 Task: Send an email with the signature Genevieve Ramirez with the subject Thank you for a proposal and the message Can you provide me with the contact details of the new vendor? from softage.5@softage.net to softage.2@softage.net and softage.3@softage.net
Action: Mouse moved to (69, 48)
Screenshot: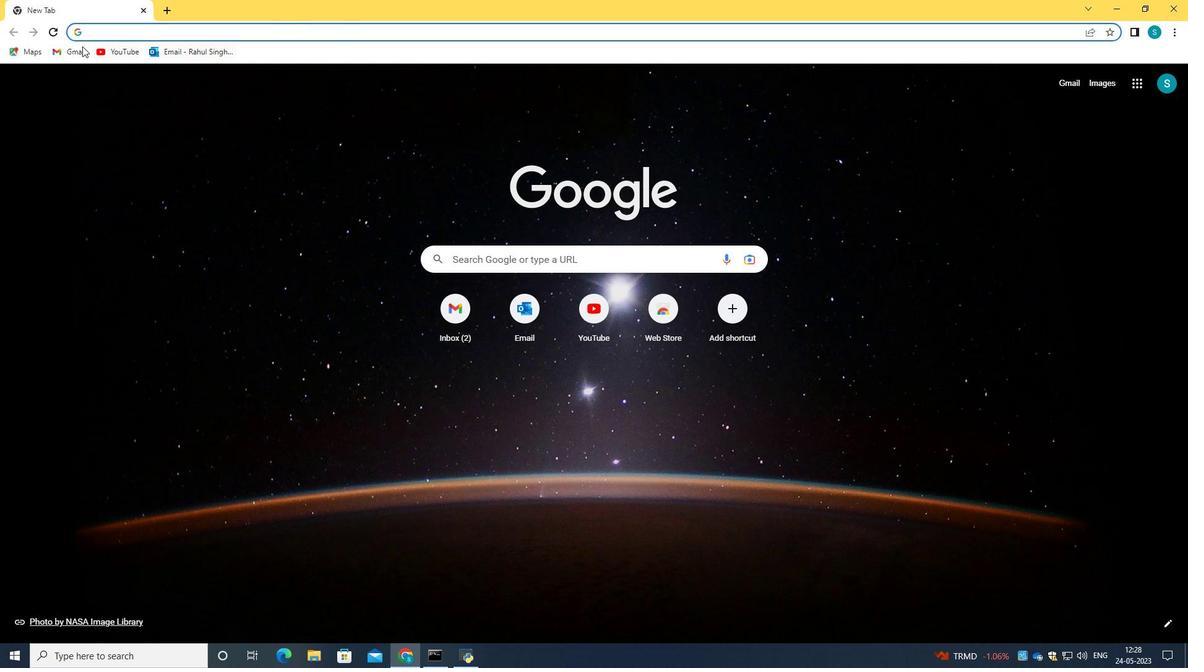 
Action: Mouse pressed left at (69, 48)
Screenshot: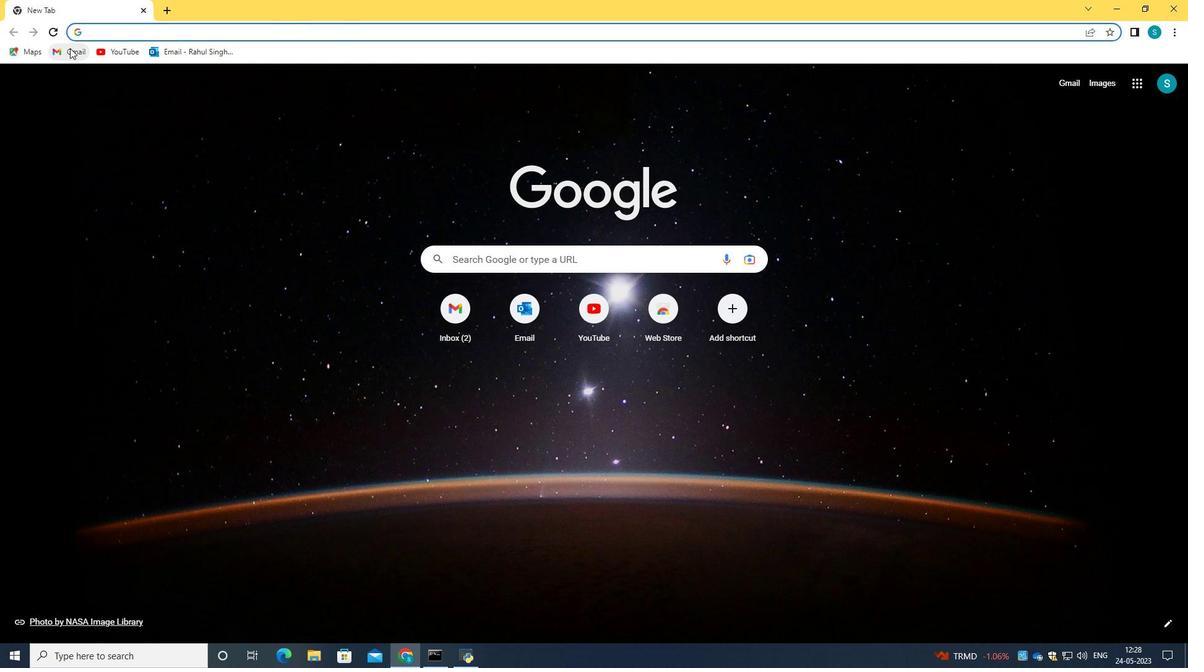 
Action: Mouse moved to (626, 189)
Screenshot: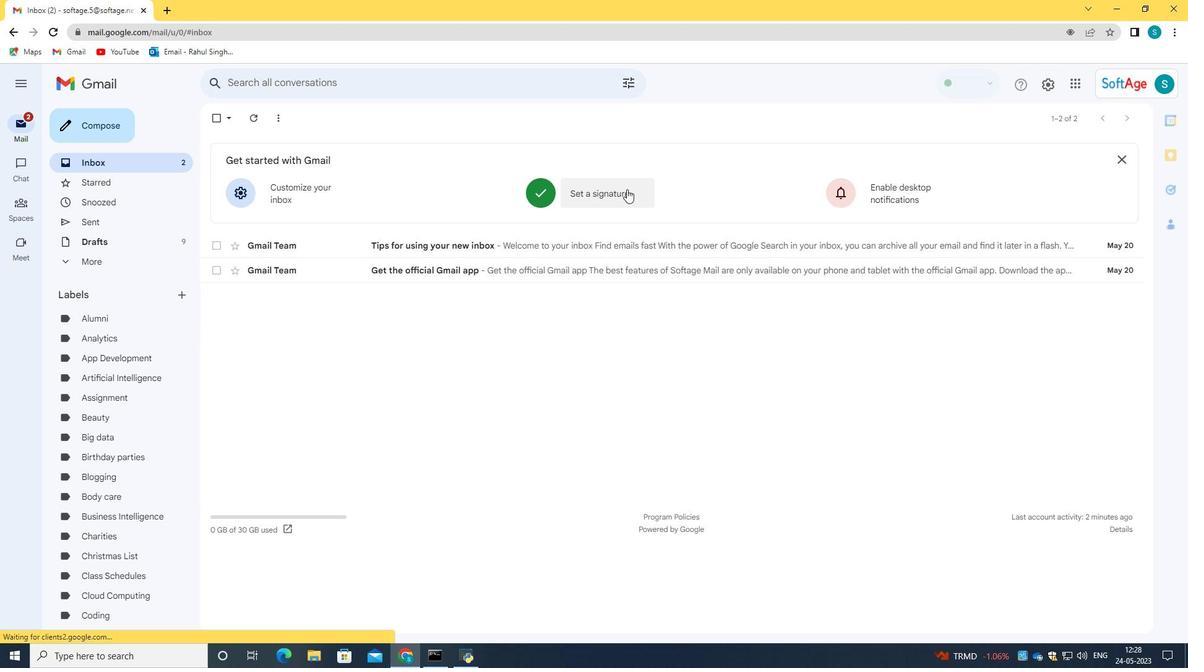 
Action: Mouse pressed left at (626, 189)
Screenshot: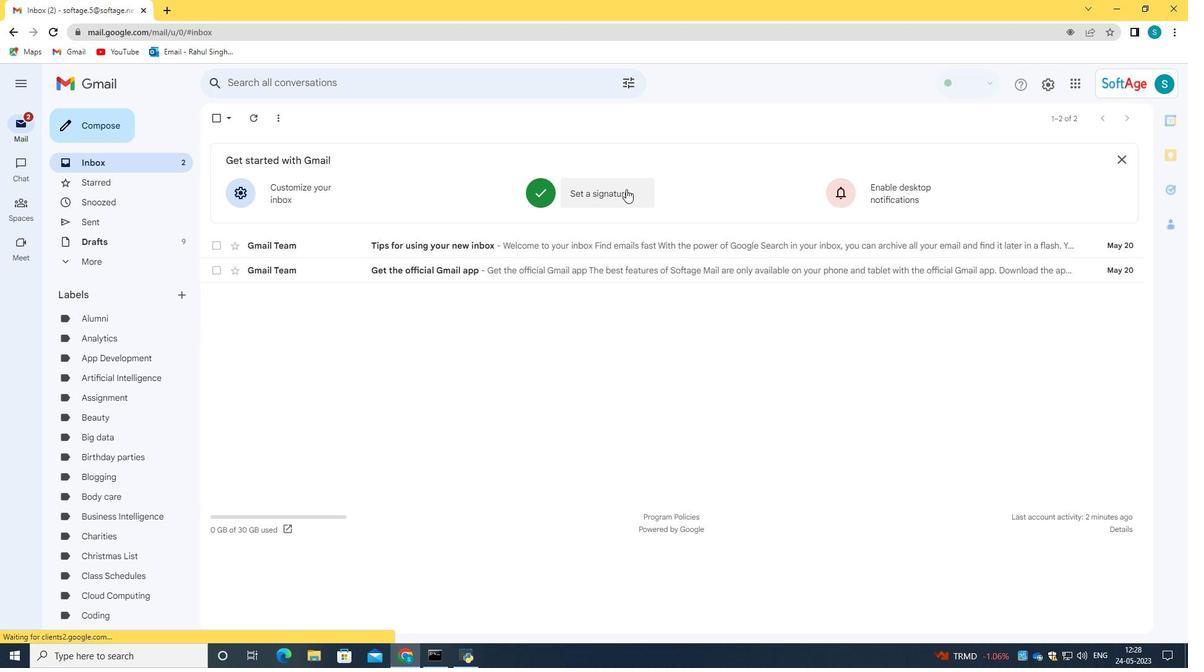 
Action: Mouse moved to (694, 305)
Screenshot: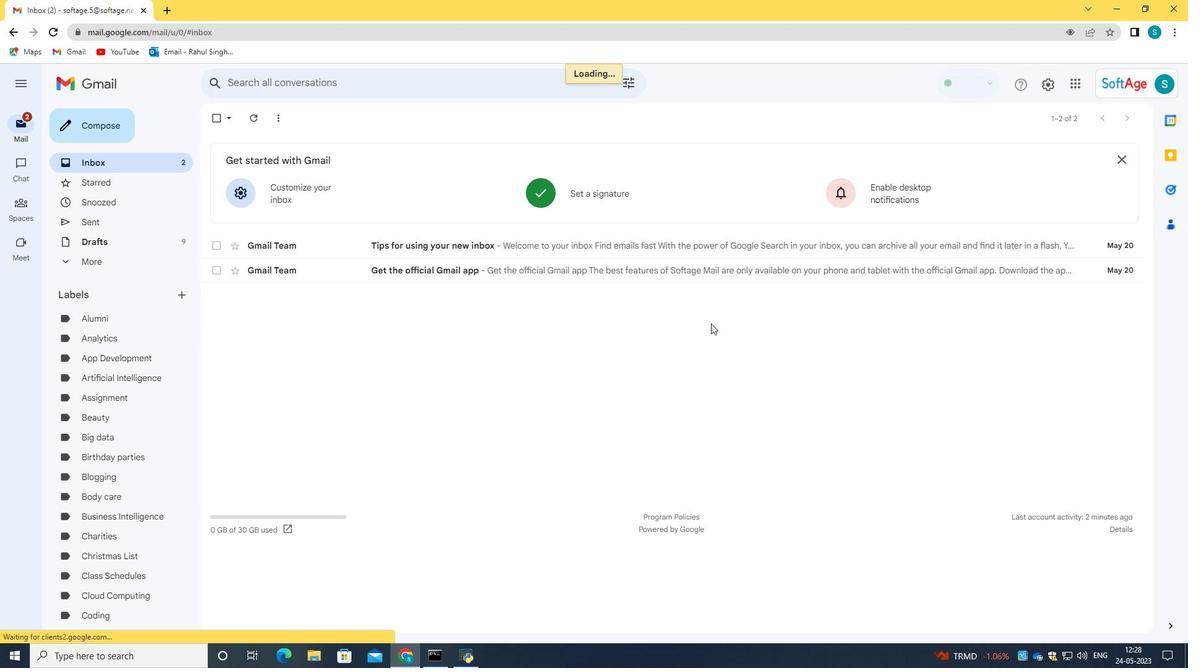 
Action: Mouse scrolled (694, 304) with delta (0, 0)
Screenshot: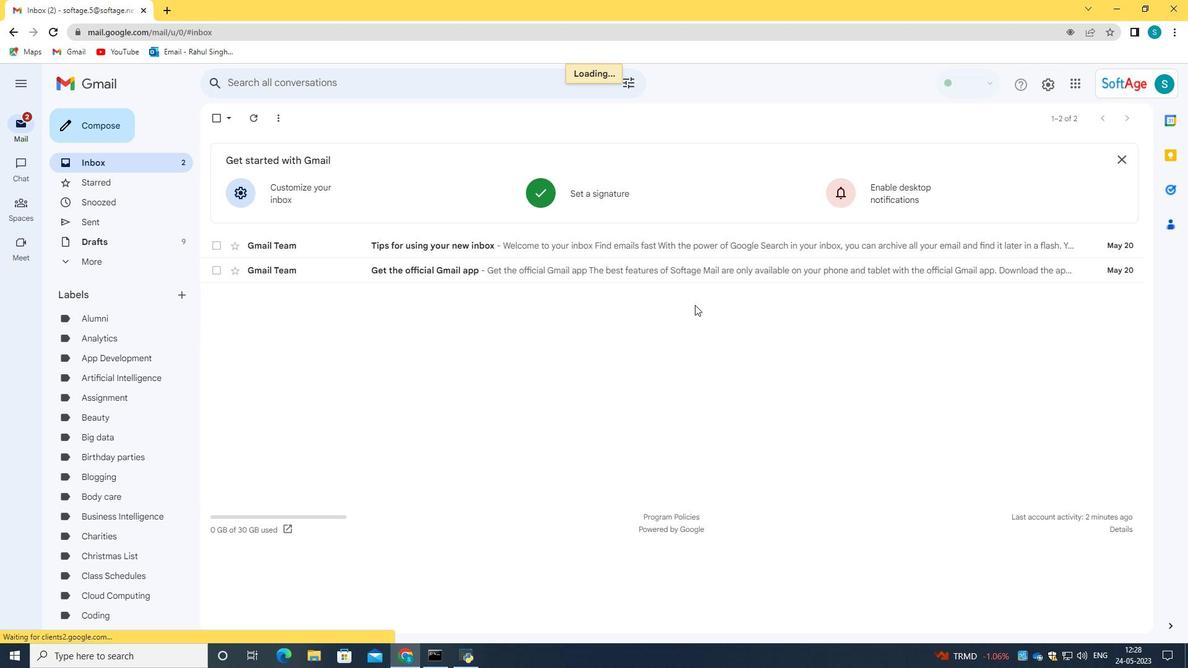 
Action: Mouse scrolled (694, 304) with delta (0, 0)
Screenshot: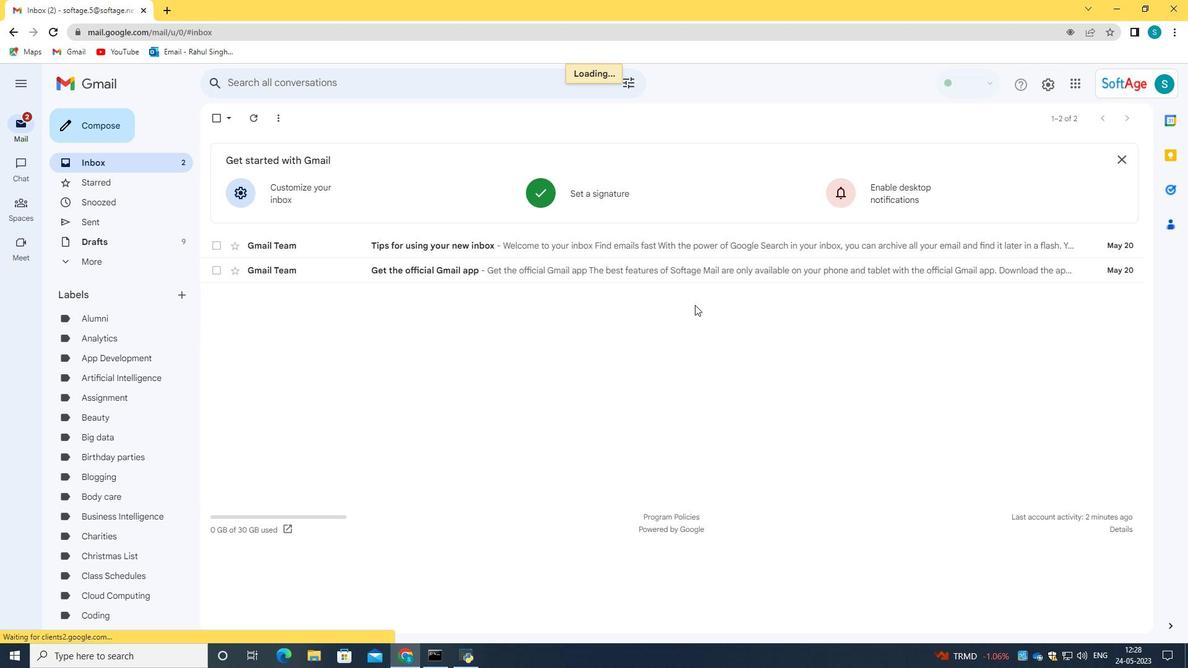 
Action: Mouse moved to (694, 304)
Screenshot: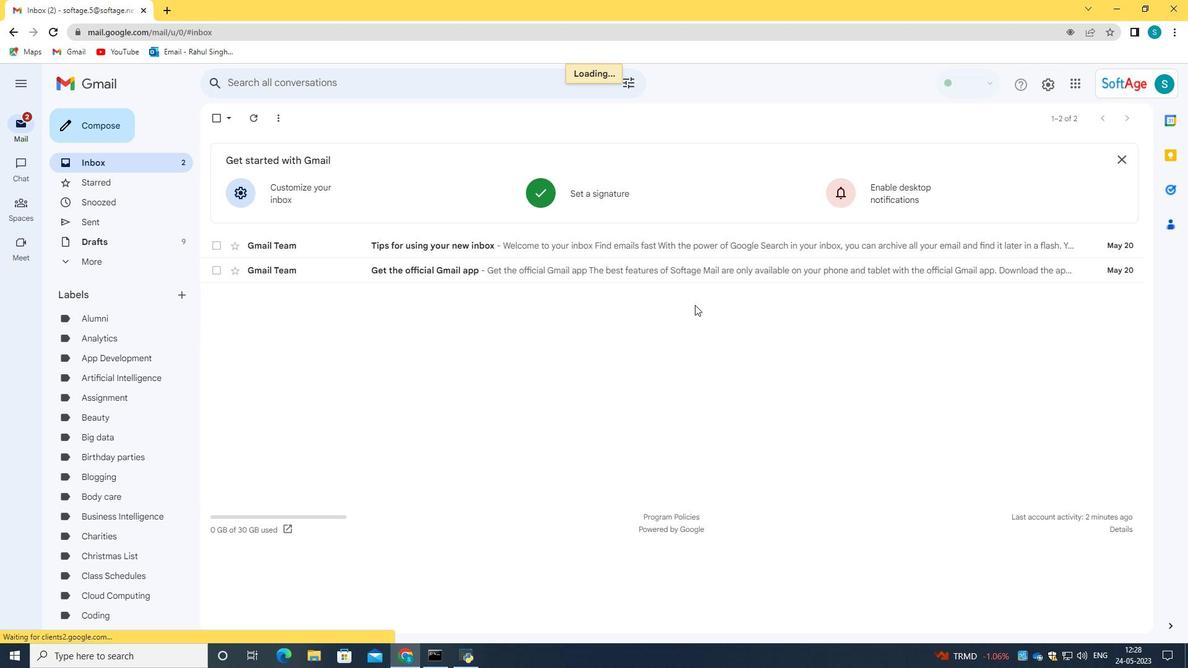 
Action: Mouse scrolled (694, 303) with delta (0, 0)
Screenshot: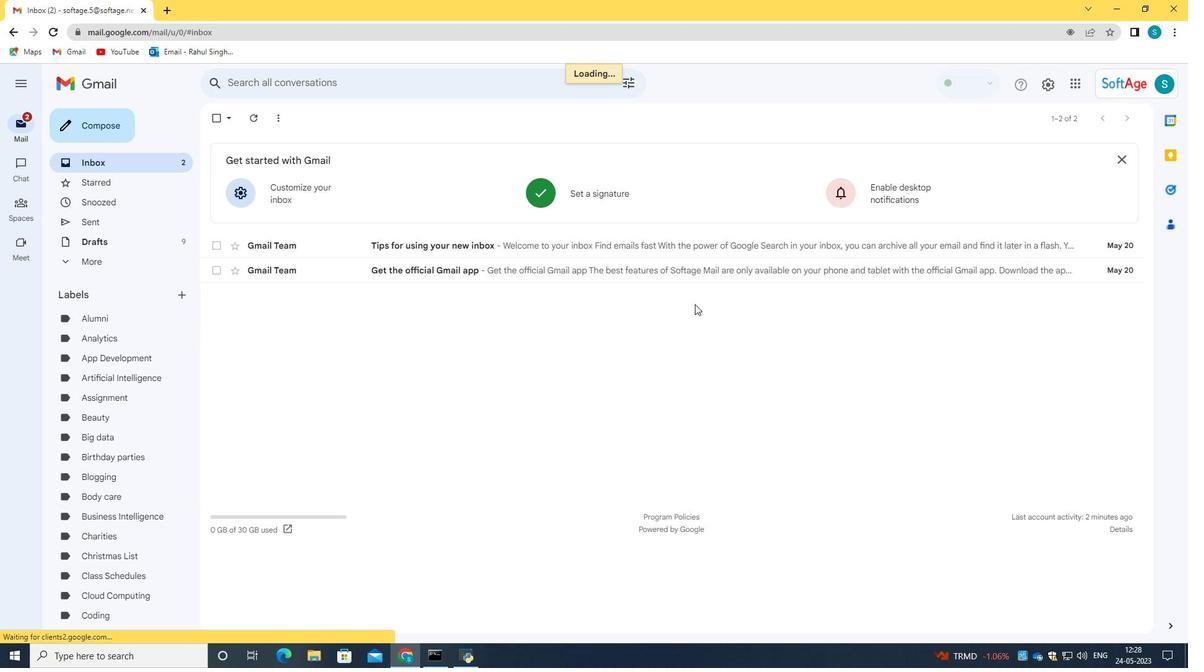 
Action: Mouse scrolled (694, 303) with delta (0, 0)
Screenshot: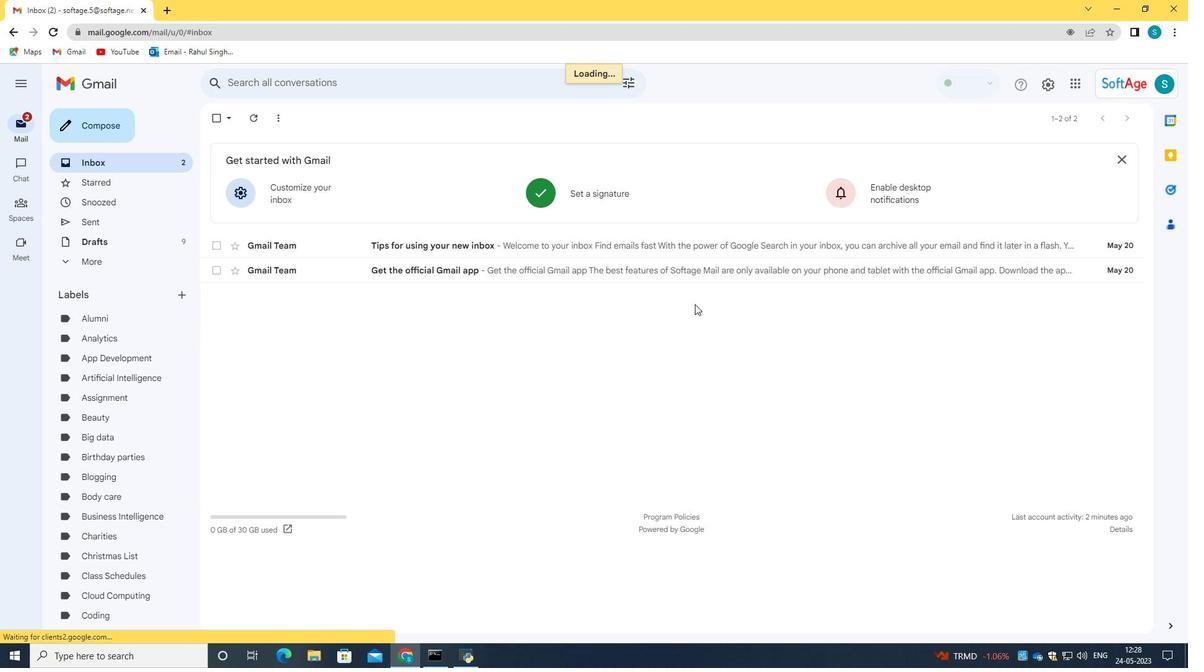 
Action: Mouse scrolled (694, 303) with delta (0, 0)
Screenshot: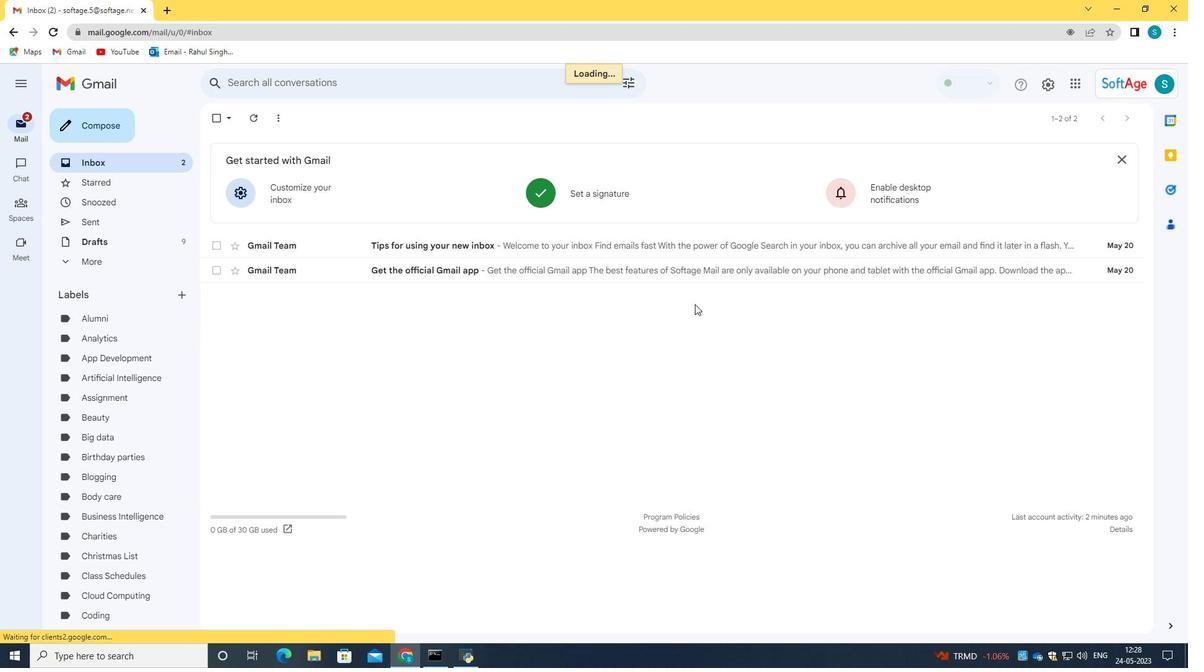 
Action: Mouse scrolled (694, 303) with delta (0, 0)
Screenshot: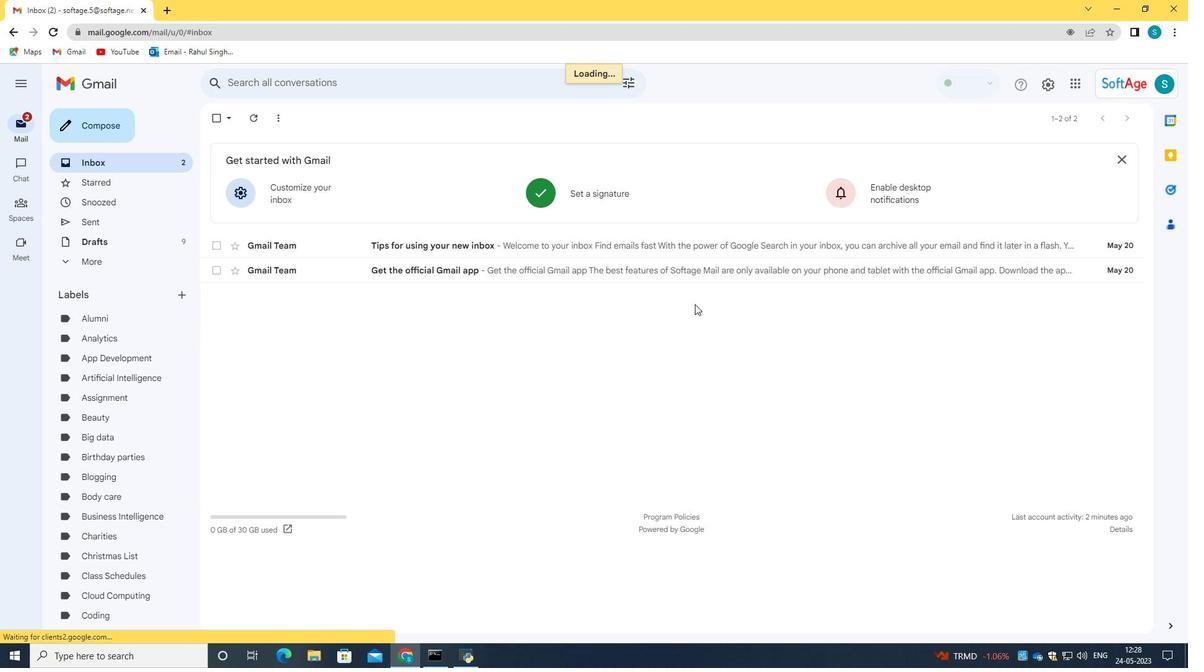 
Action: Mouse scrolled (694, 303) with delta (0, 0)
Screenshot: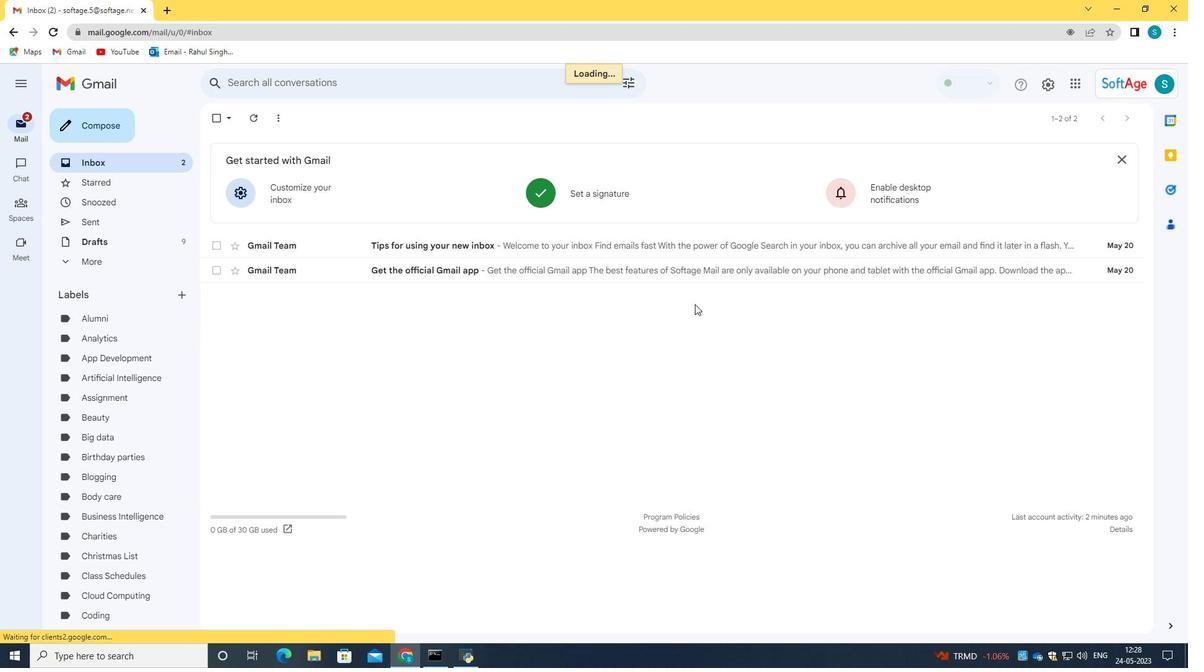 
Action: Mouse scrolled (694, 303) with delta (0, 0)
Screenshot: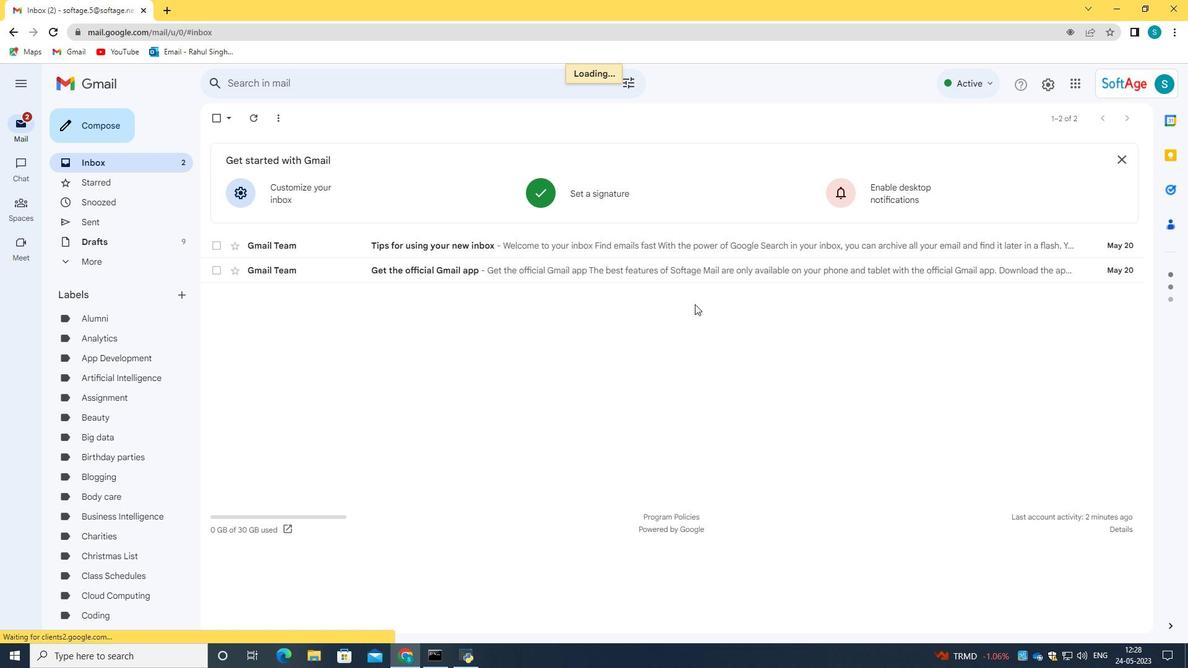 
Action: Mouse scrolled (694, 303) with delta (0, 0)
Screenshot: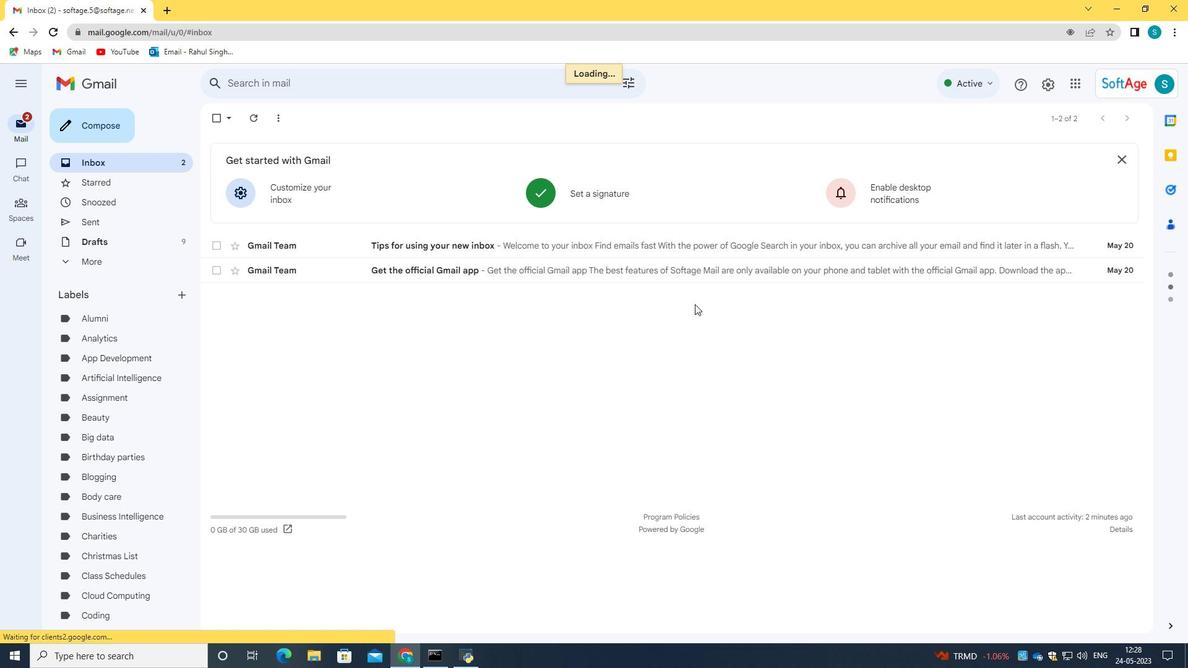 
Action: Mouse scrolled (694, 303) with delta (0, 0)
Screenshot: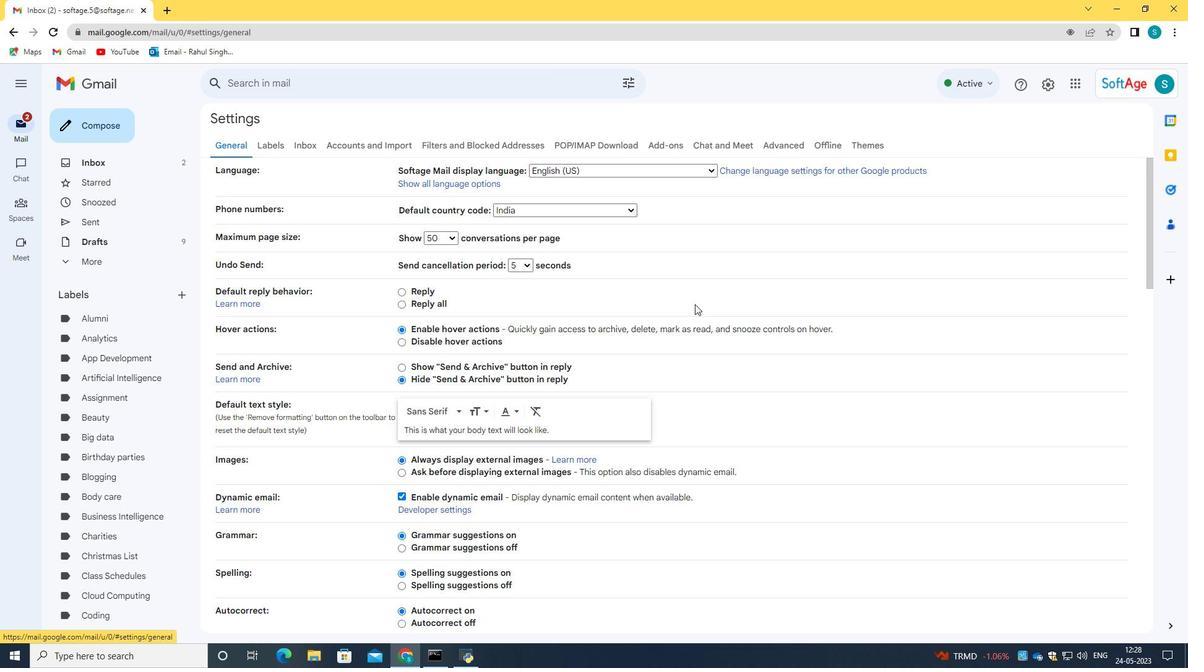 
Action: Mouse scrolled (694, 303) with delta (0, 0)
Screenshot: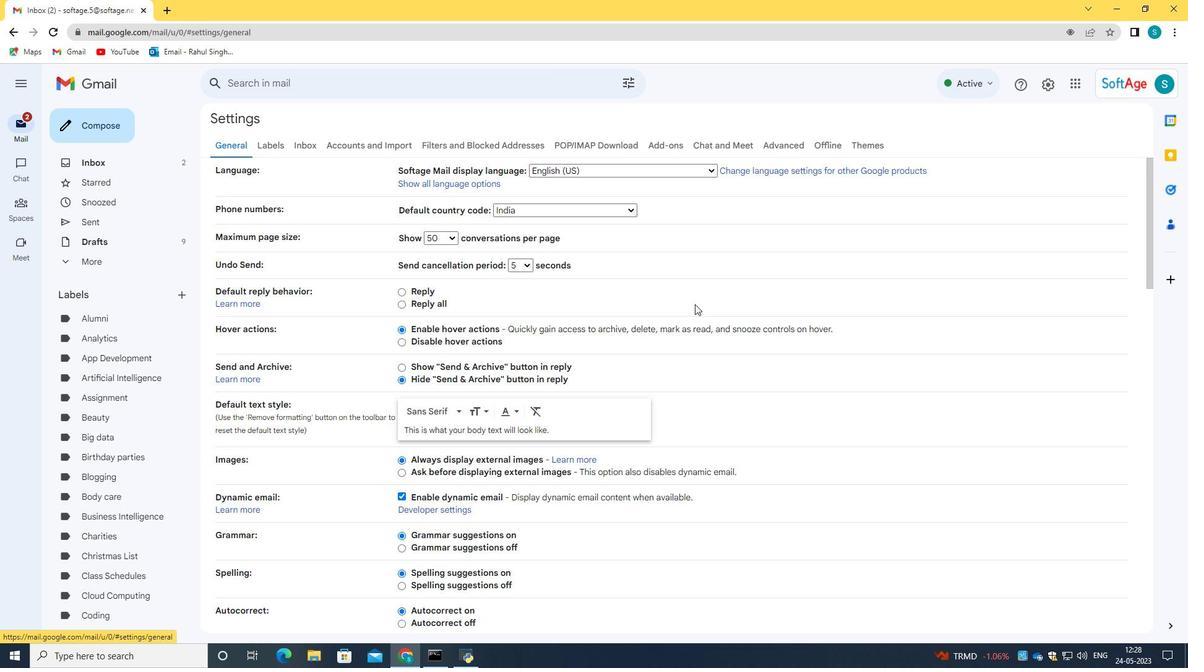
Action: Mouse scrolled (694, 303) with delta (0, 0)
Screenshot: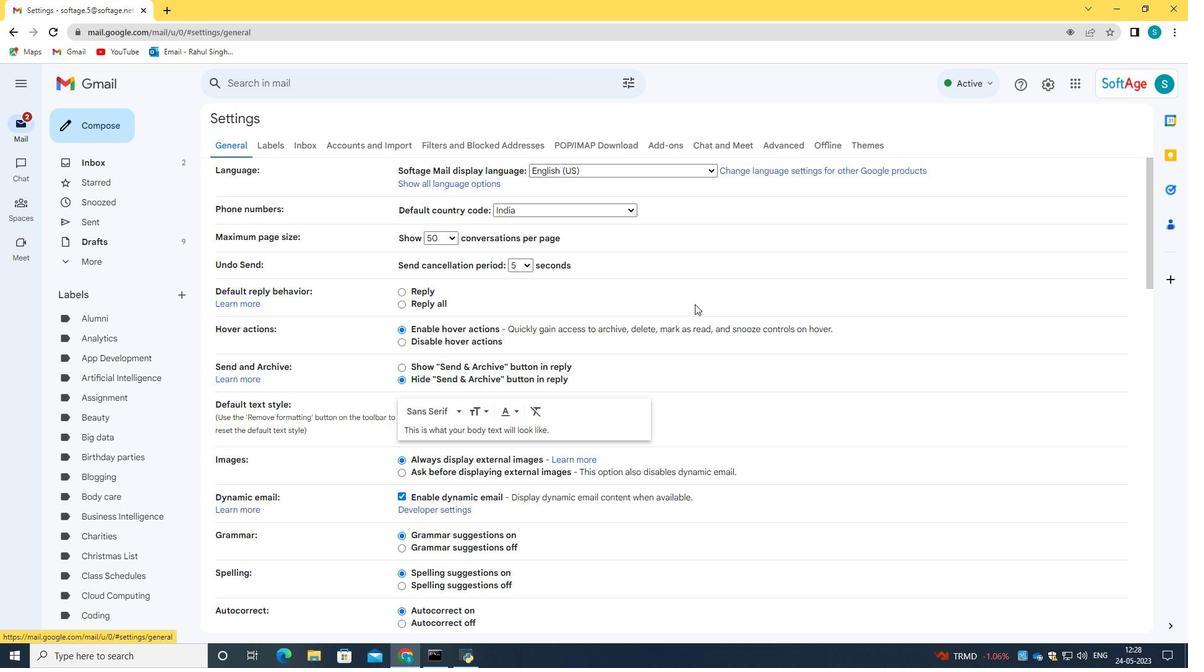 
Action: Mouse scrolled (694, 303) with delta (0, 0)
Screenshot: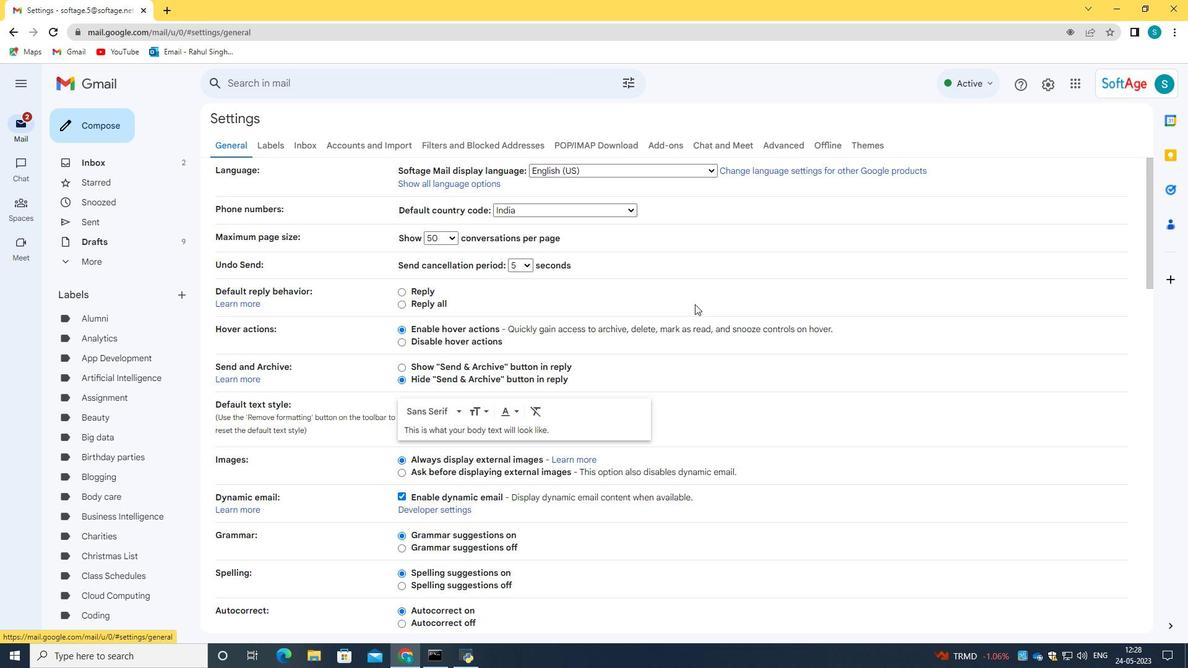 
Action: Mouse scrolled (694, 303) with delta (0, 0)
Screenshot: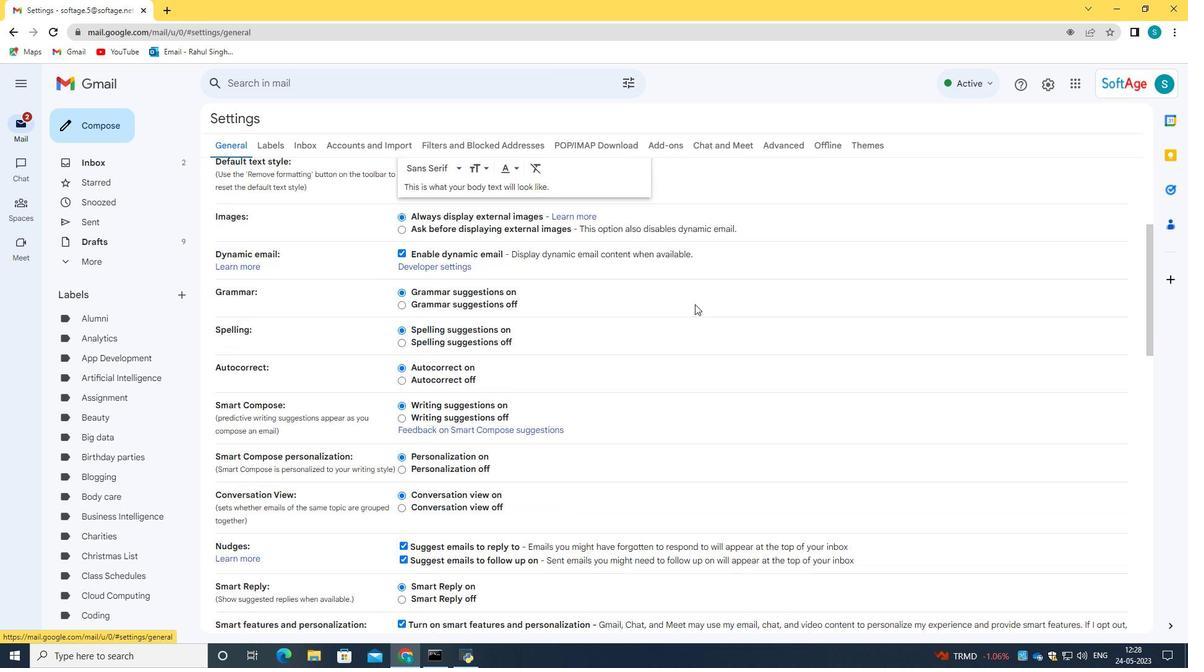 
Action: Mouse scrolled (694, 303) with delta (0, 0)
Screenshot: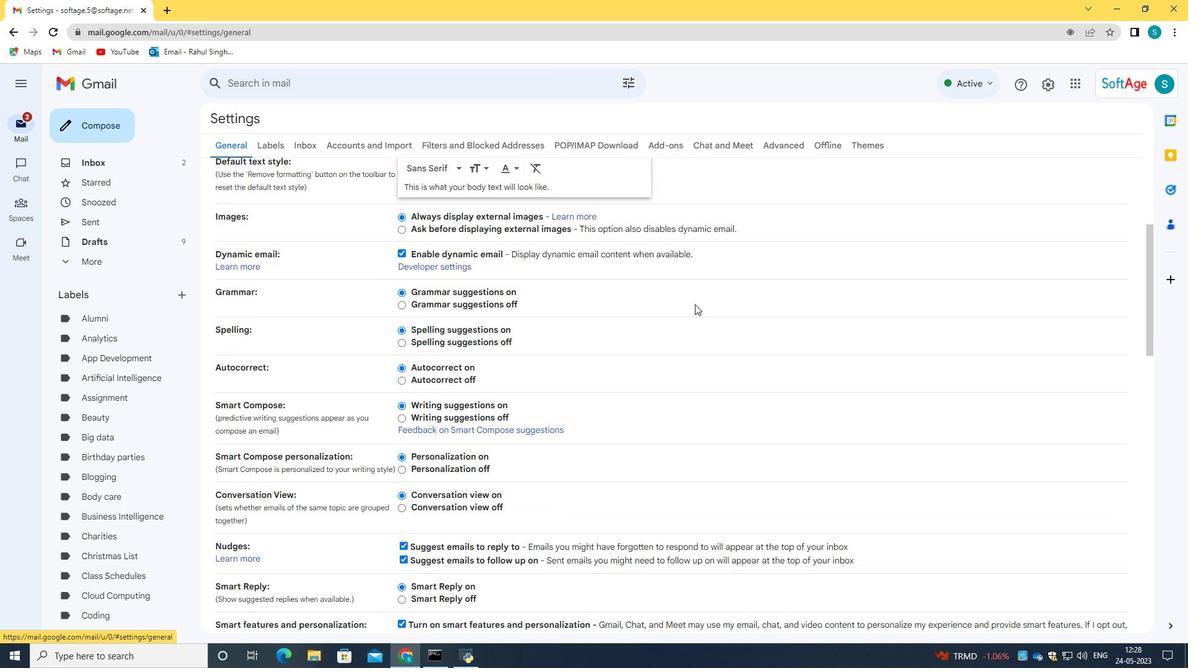 
Action: Mouse scrolled (694, 303) with delta (0, 0)
Screenshot: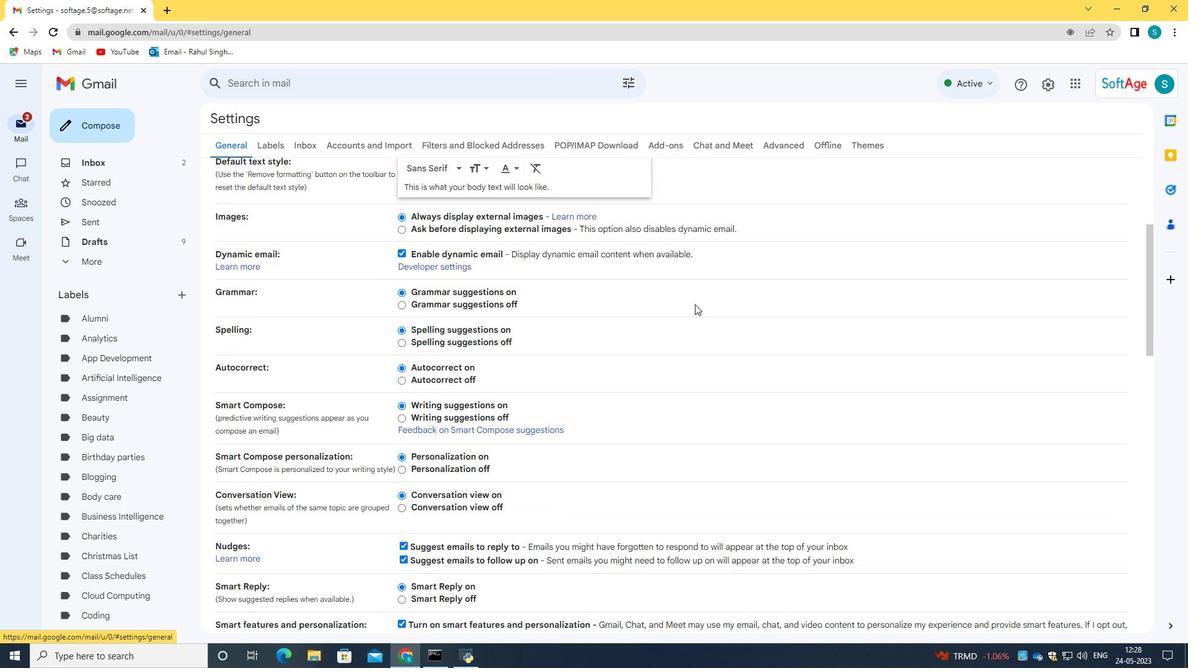 
Action: Mouse scrolled (694, 303) with delta (0, 0)
Screenshot: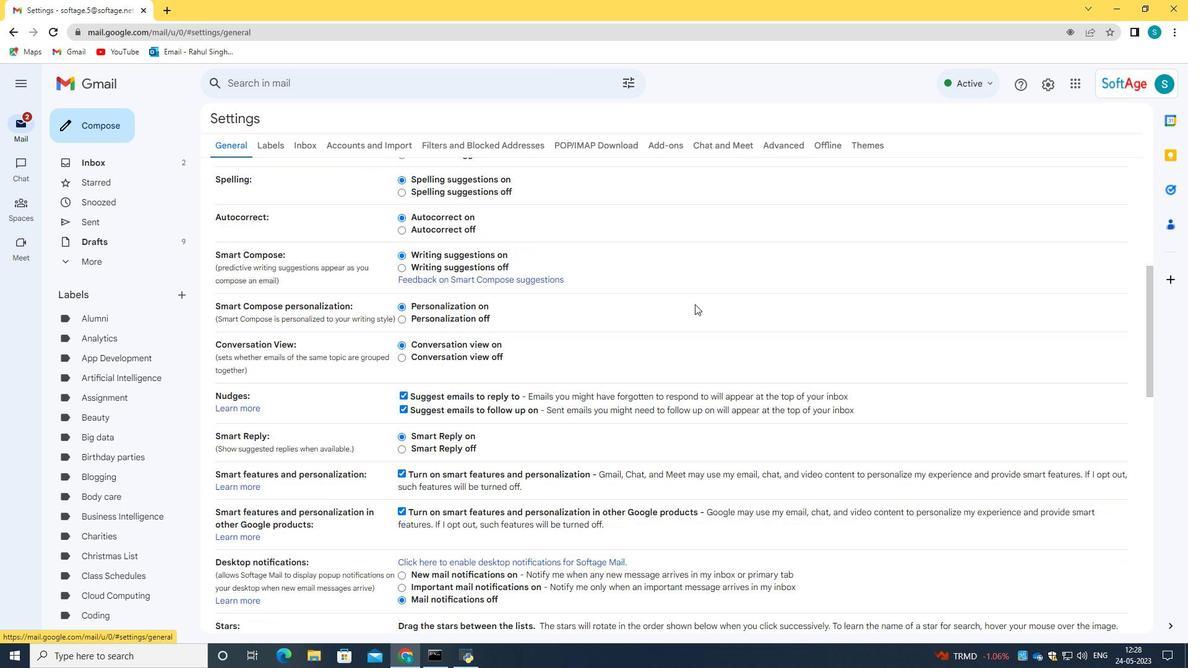 
Action: Mouse moved to (694, 304)
Screenshot: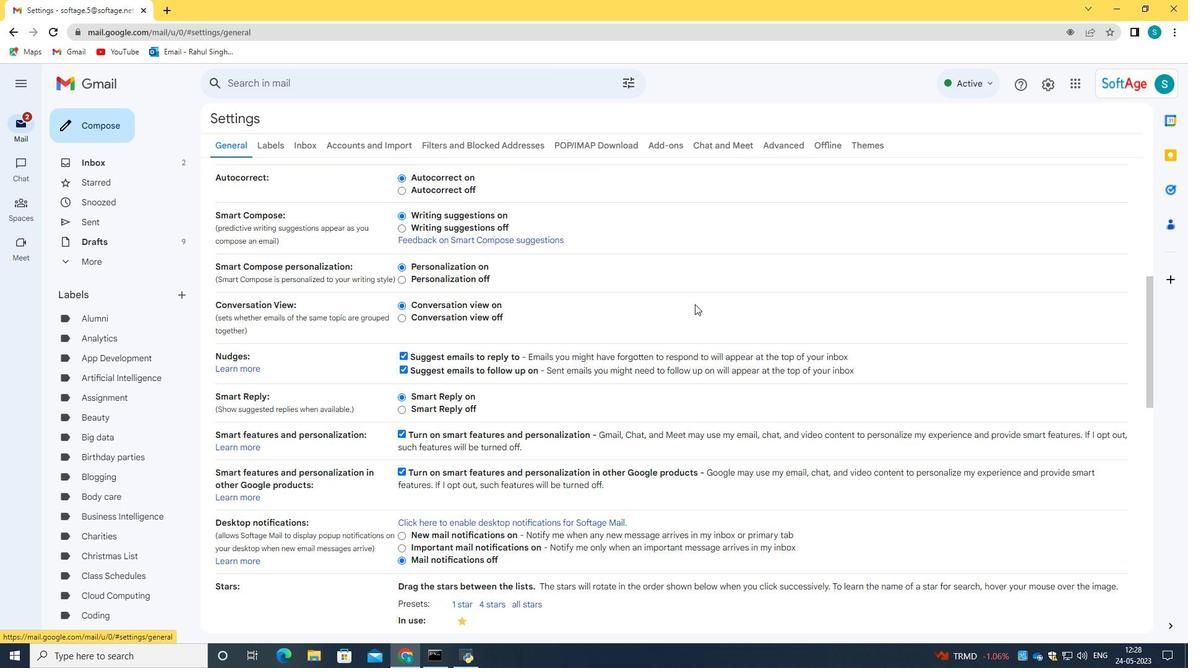 
Action: Mouse scrolled (694, 303) with delta (0, 0)
Screenshot: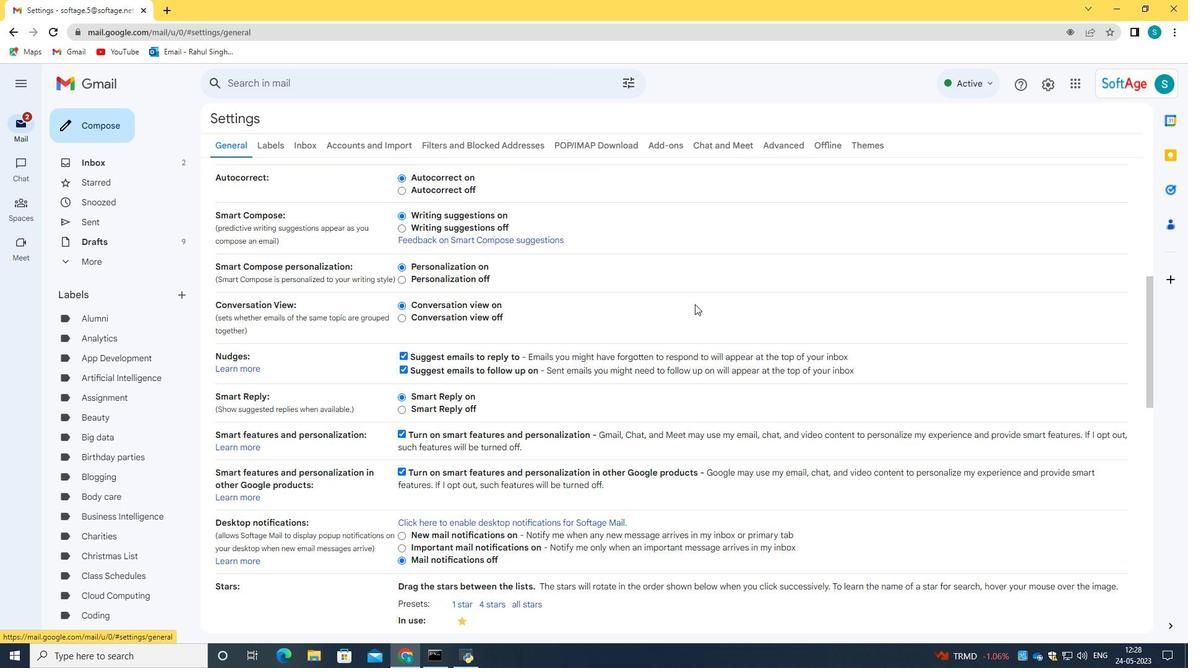 
Action: Mouse scrolled (694, 303) with delta (0, 0)
Screenshot: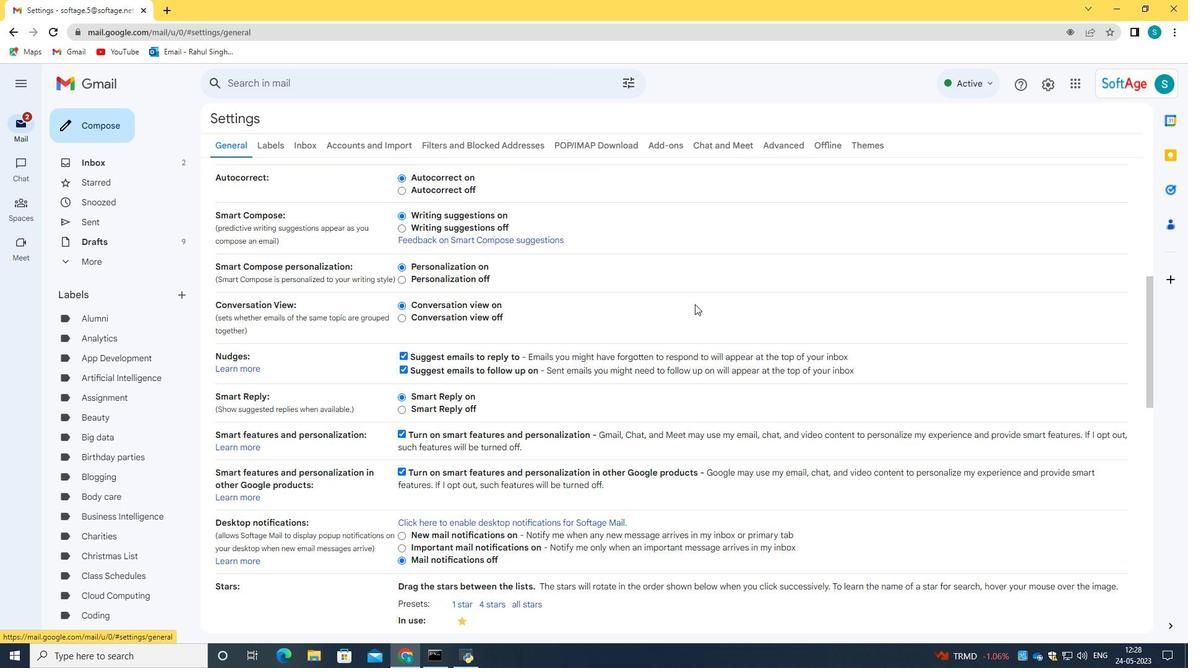 
Action: Mouse scrolled (694, 303) with delta (0, 0)
Screenshot: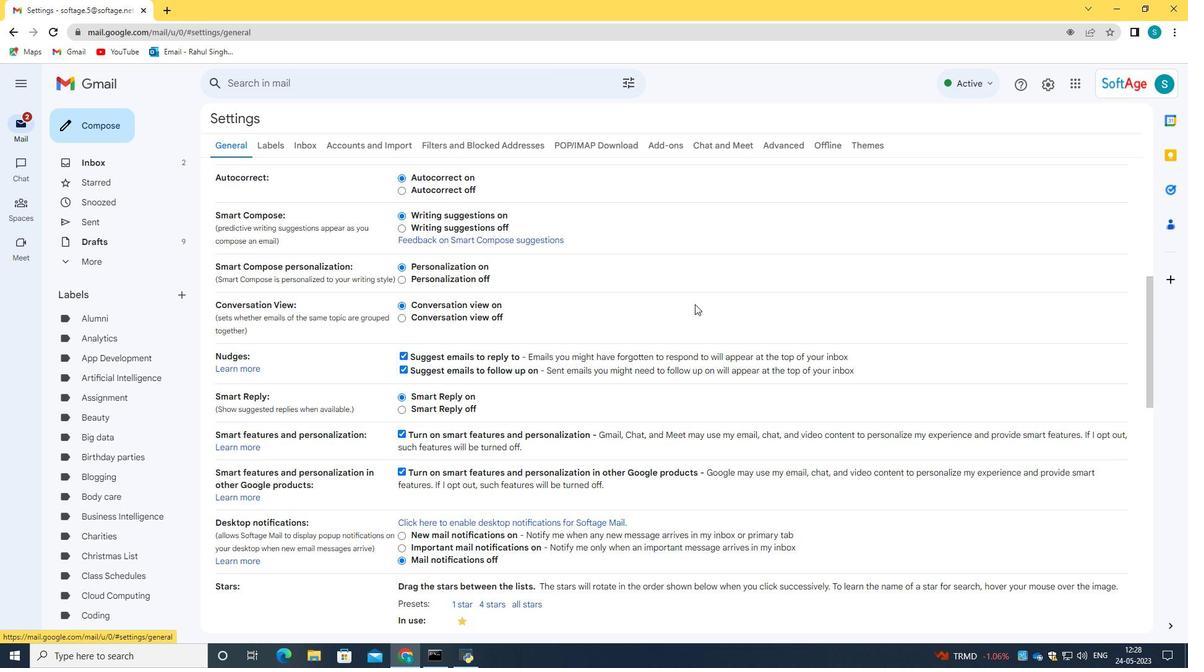 
Action: Mouse scrolled (694, 303) with delta (0, 0)
Screenshot: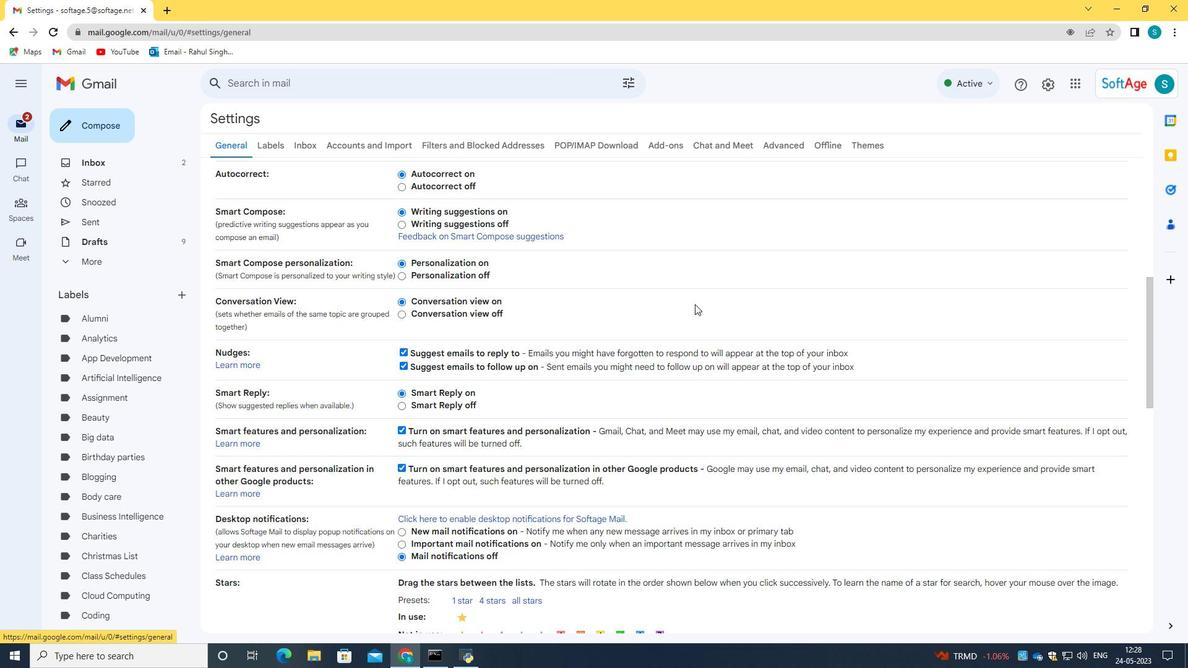 
Action: Mouse scrolled (694, 303) with delta (0, 0)
Screenshot: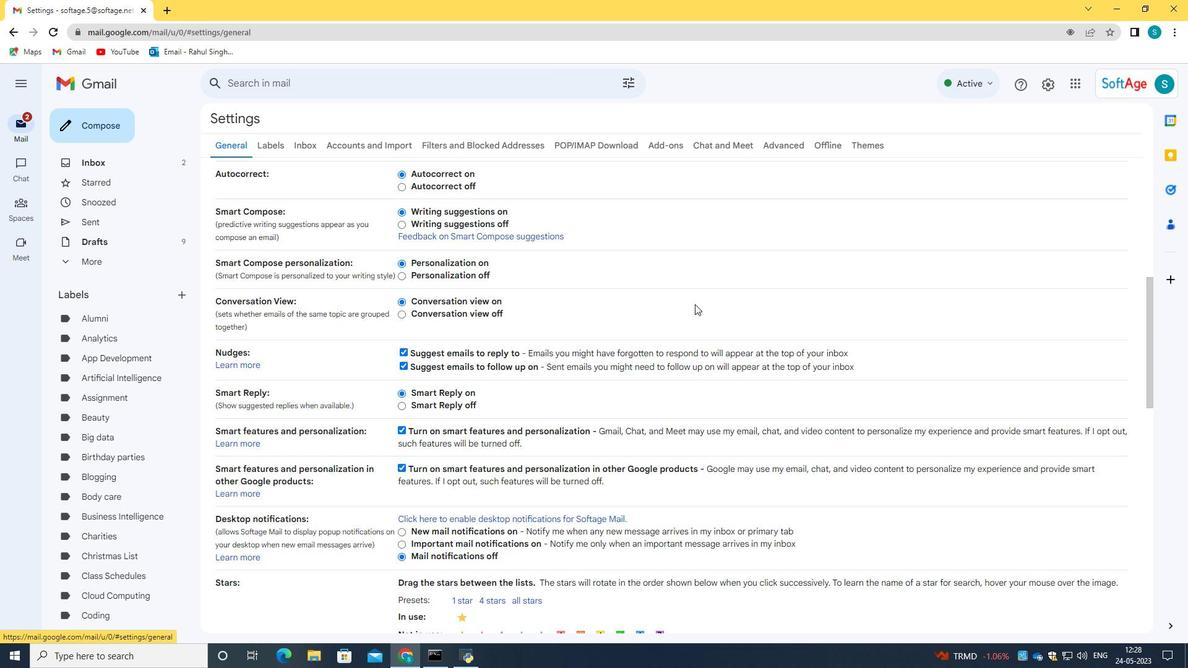 
Action: Mouse scrolled (694, 303) with delta (0, 0)
Screenshot: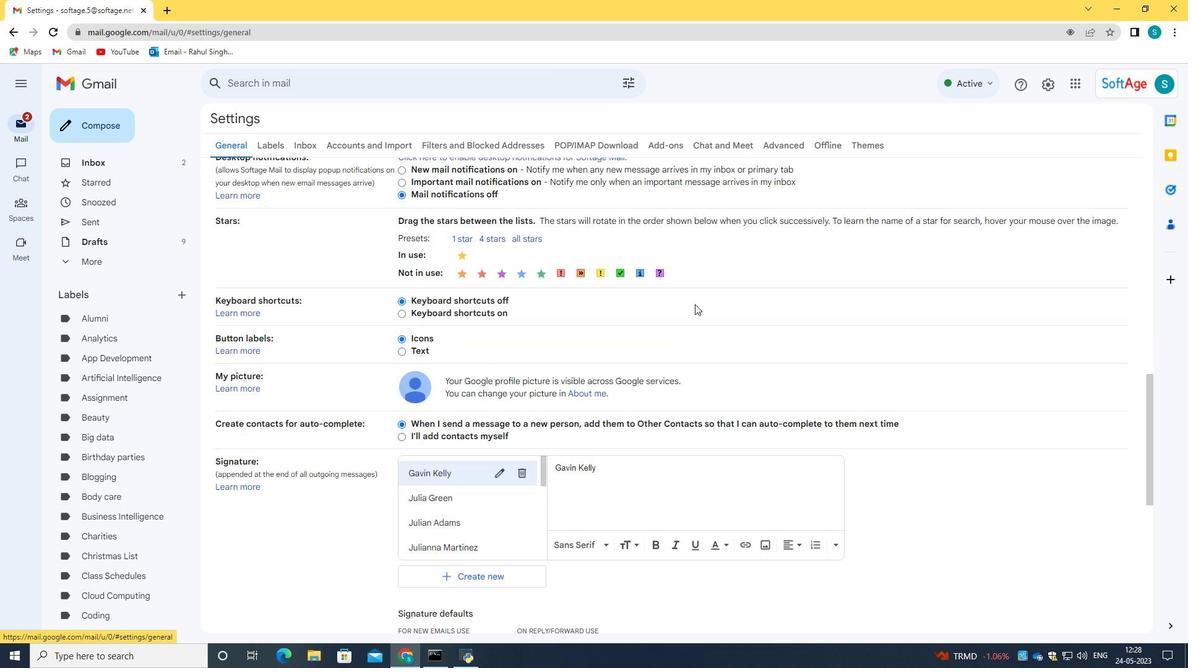 
Action: Mouse scrolled (694, 303) with delta (0, 0)
Screenshot: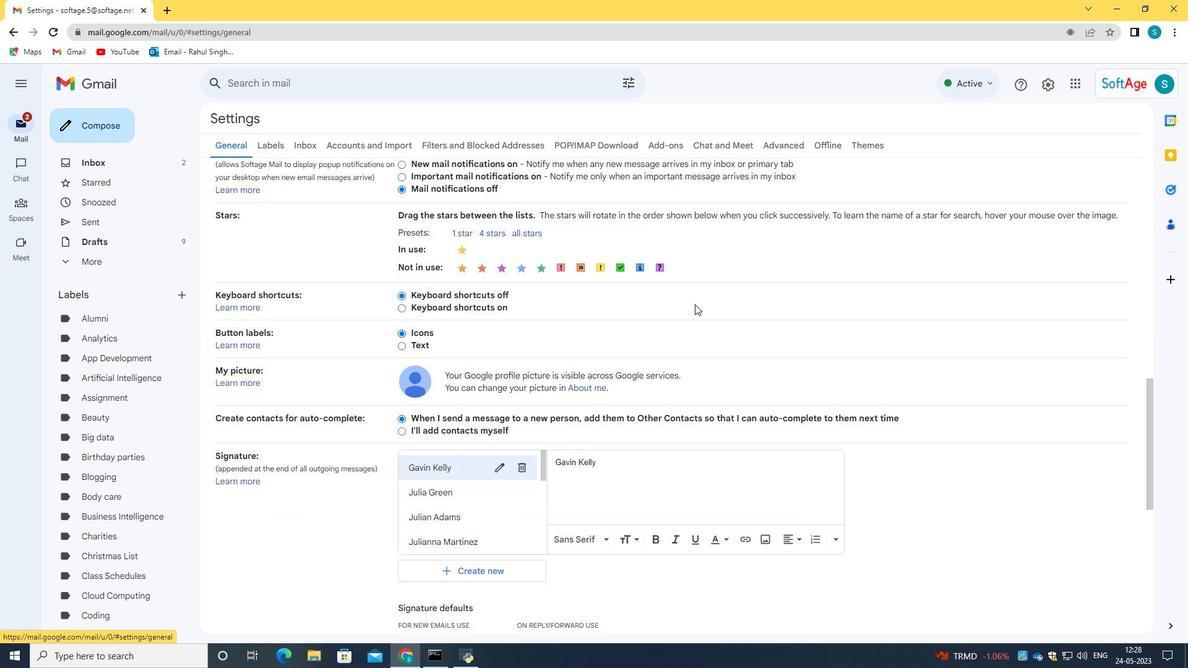 
Action: Mouse moved to (496, 454)
Screenshot: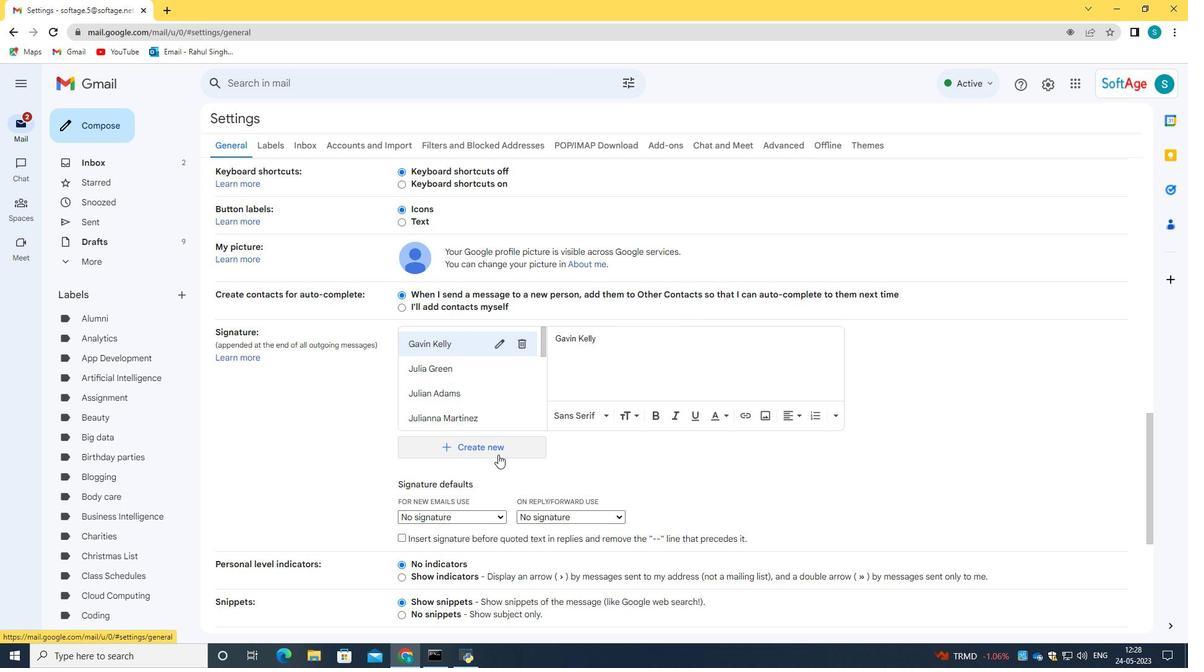 
Action: Mouse pressed left at (496, 454)
Screenshot: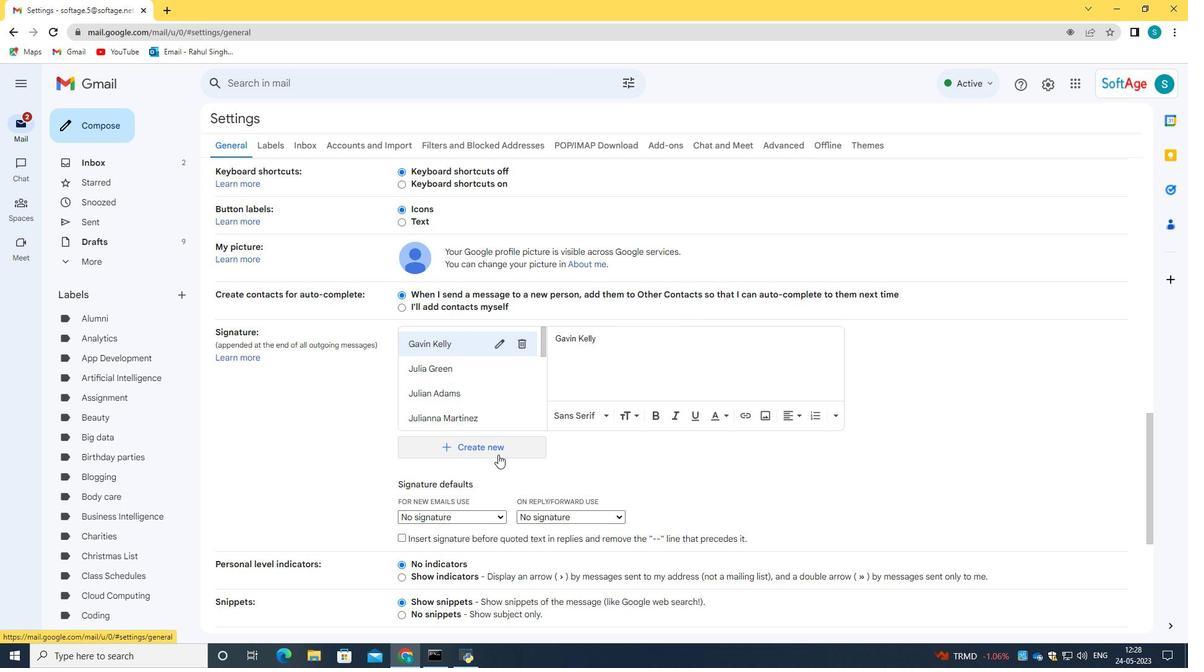 
Action: Mouse moved to (532, 352)
Screenshot: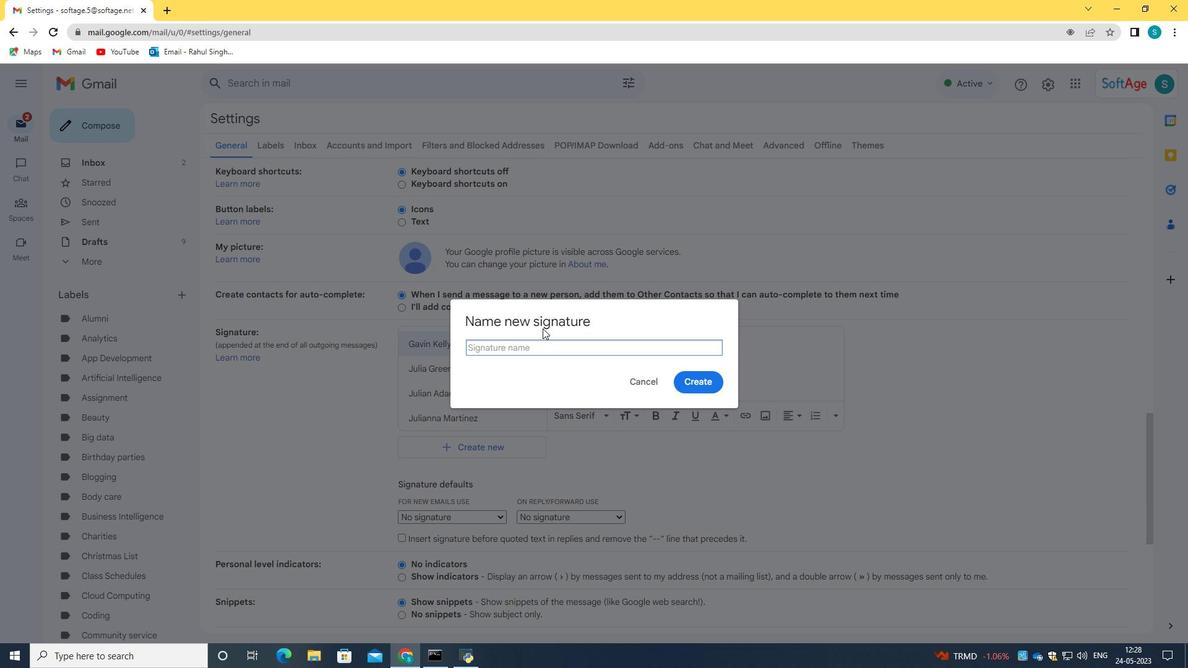 
Action: Key pressed <Key.caps_lock>G<Key.caps_lock>enevieve<Key.space><Key.caps_lock>R<Key.caps_lock>amirez
Screenshot: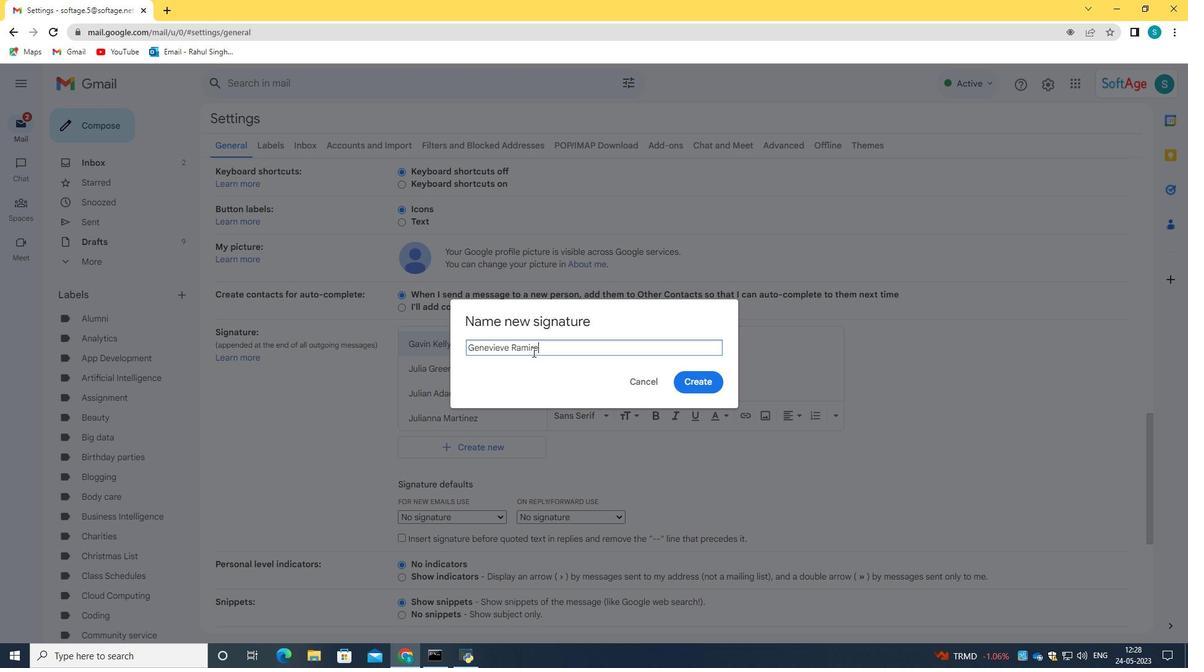 
Action: Mouse moved to (683, 375)
Screenshot: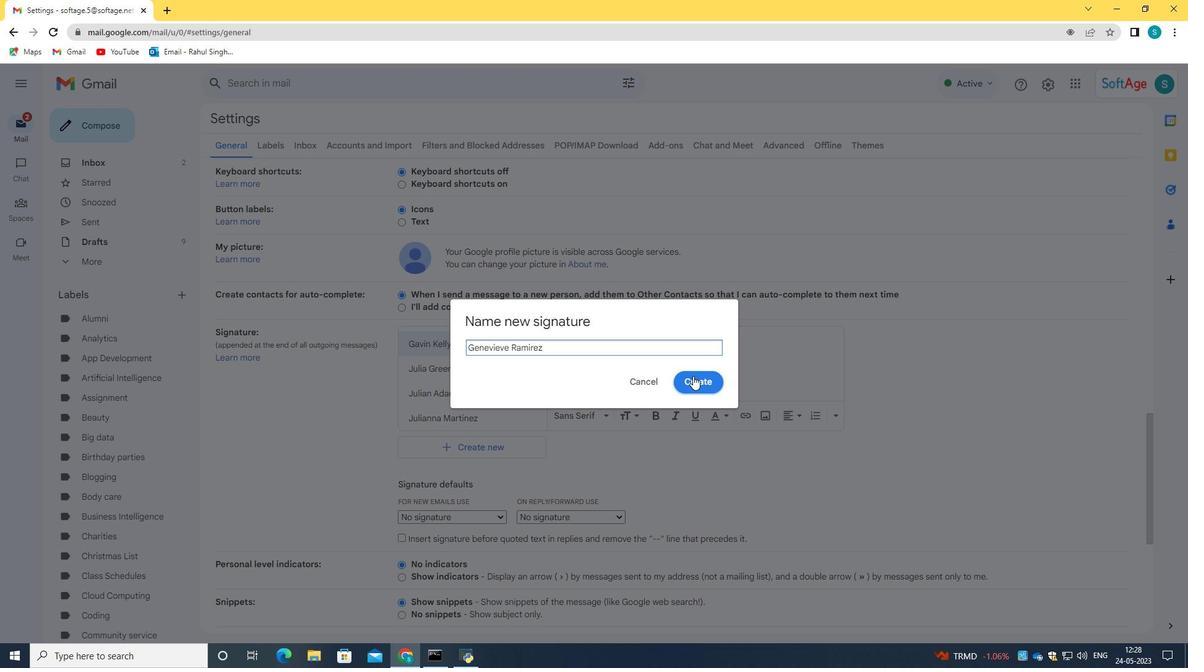 
Action: Mouse pressed left at (683, 375)
Screenshot: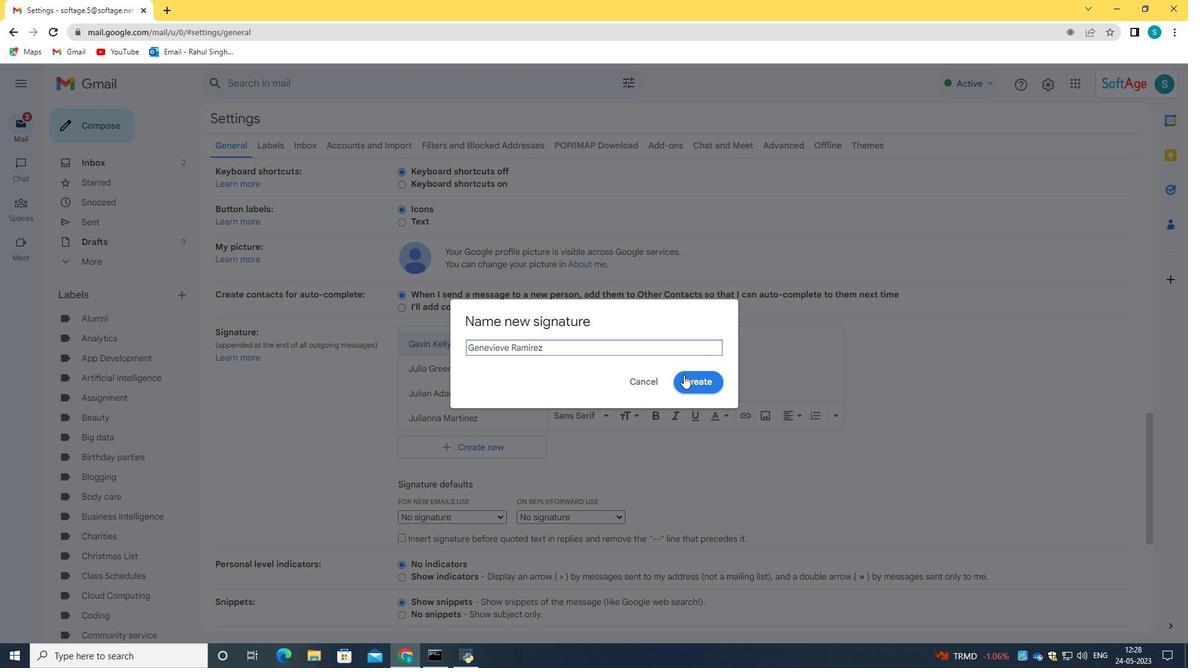 
Action: Mouse moved to (671, 340)
Screenshot: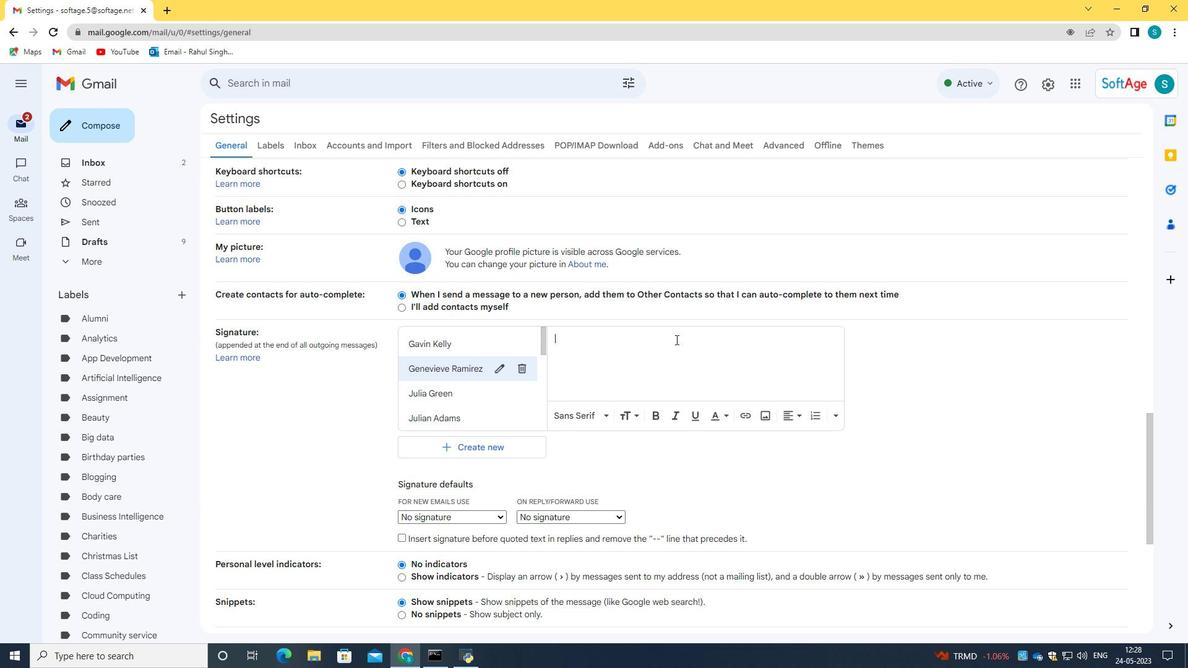 
Action: Mouse pressed left at (671, 340)
Screenshot: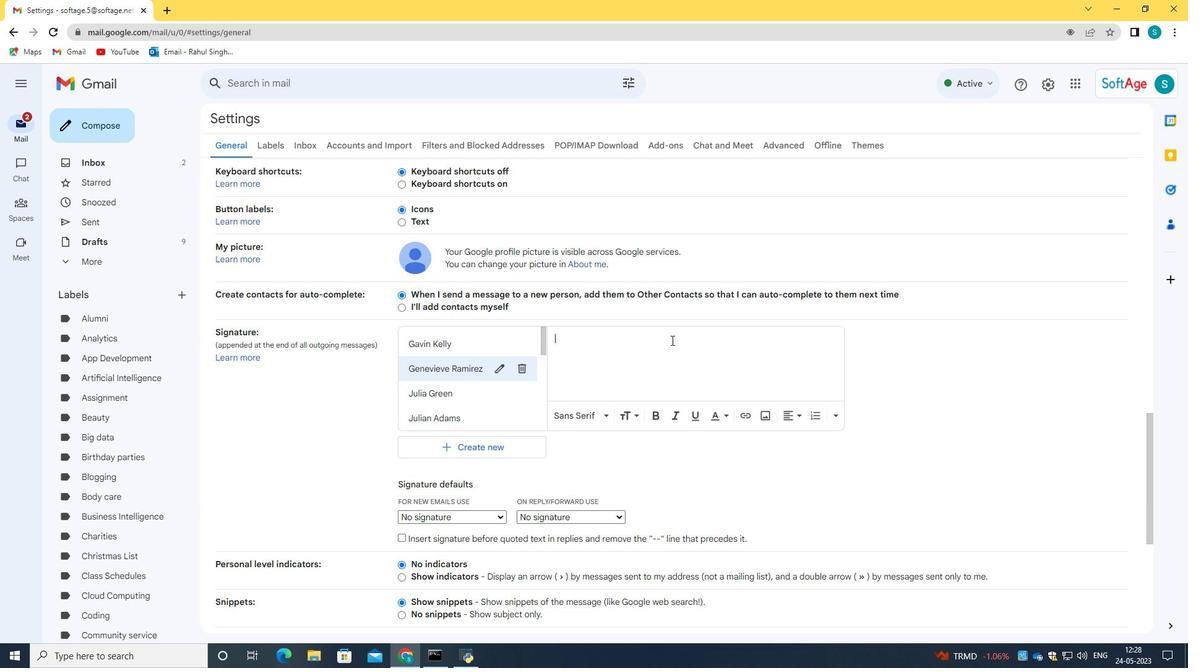 
Action: Key pressed <Key.caps_lock>G<Key.caps_lock>enevieve<Key.space><Key.caps_lock>R<Key.caps_lock>amirez
Screenshot: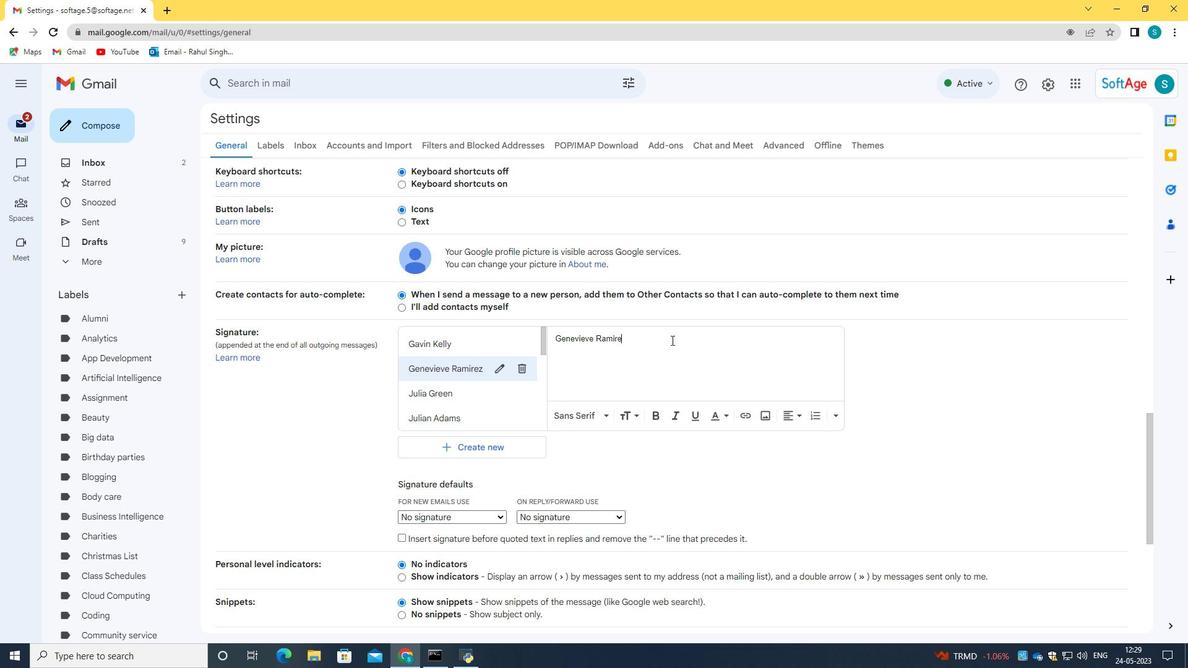 
Action: Mouse scrolled (671, 339) with delta (0, 0)
Screenshot: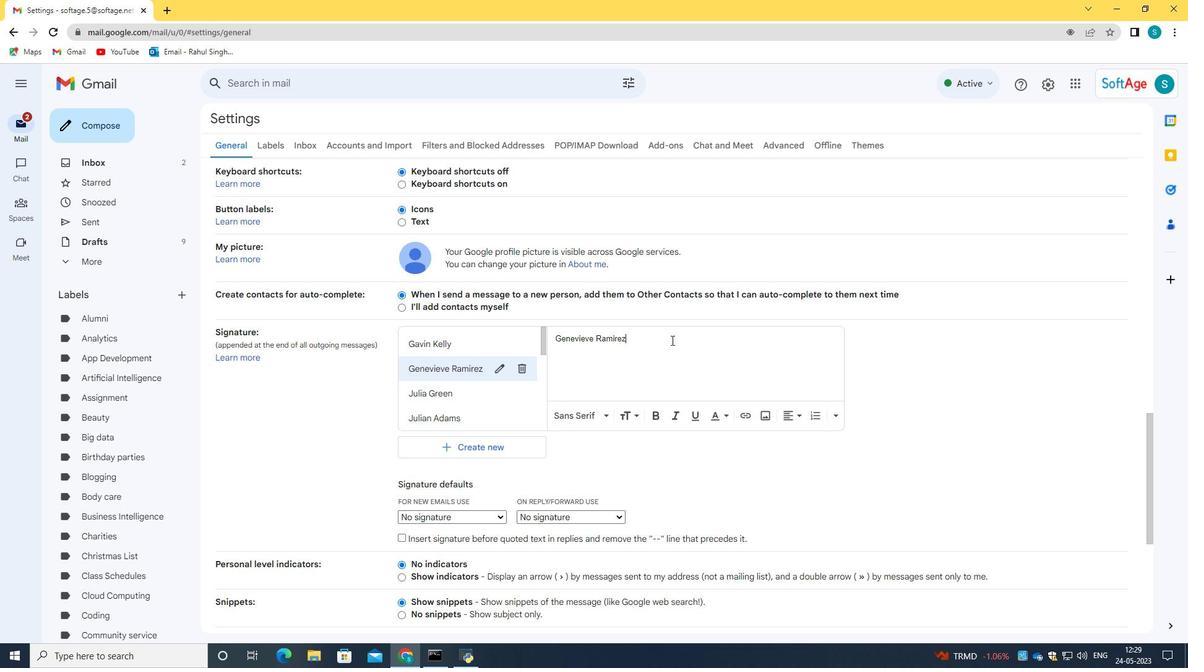 
Action: Mouse scrolled (671, 339) with delta (0, 0)
Screenshot: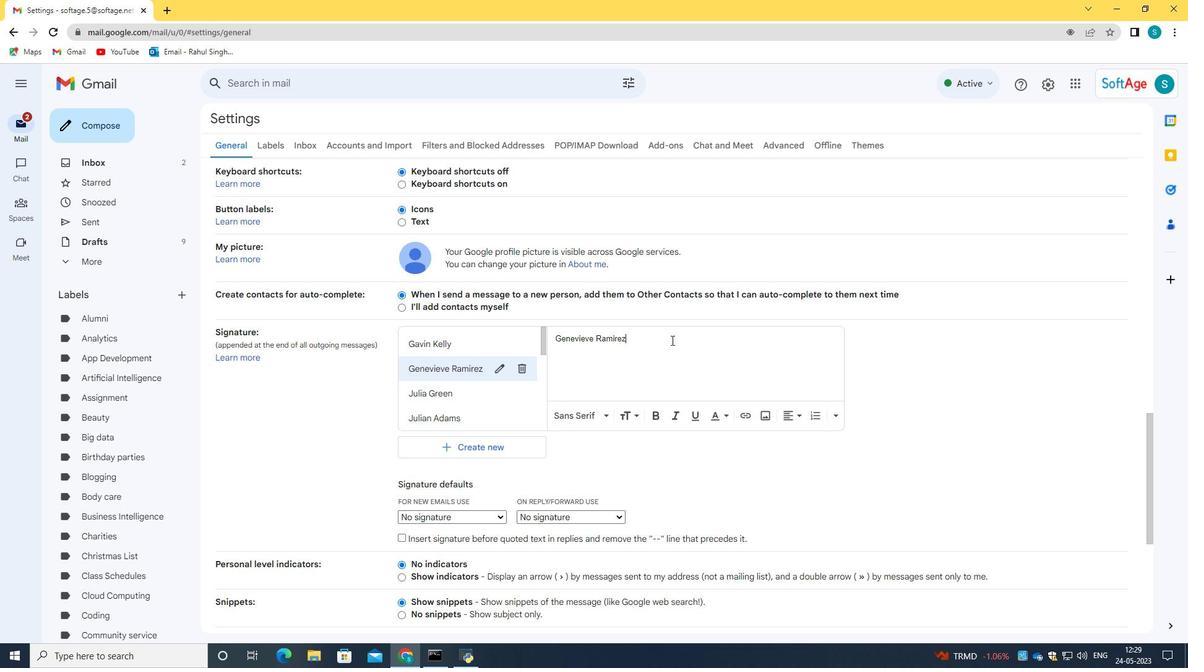 
Action: Mouse scrolled (671, 339) with delta (0, 0)
Screenshot: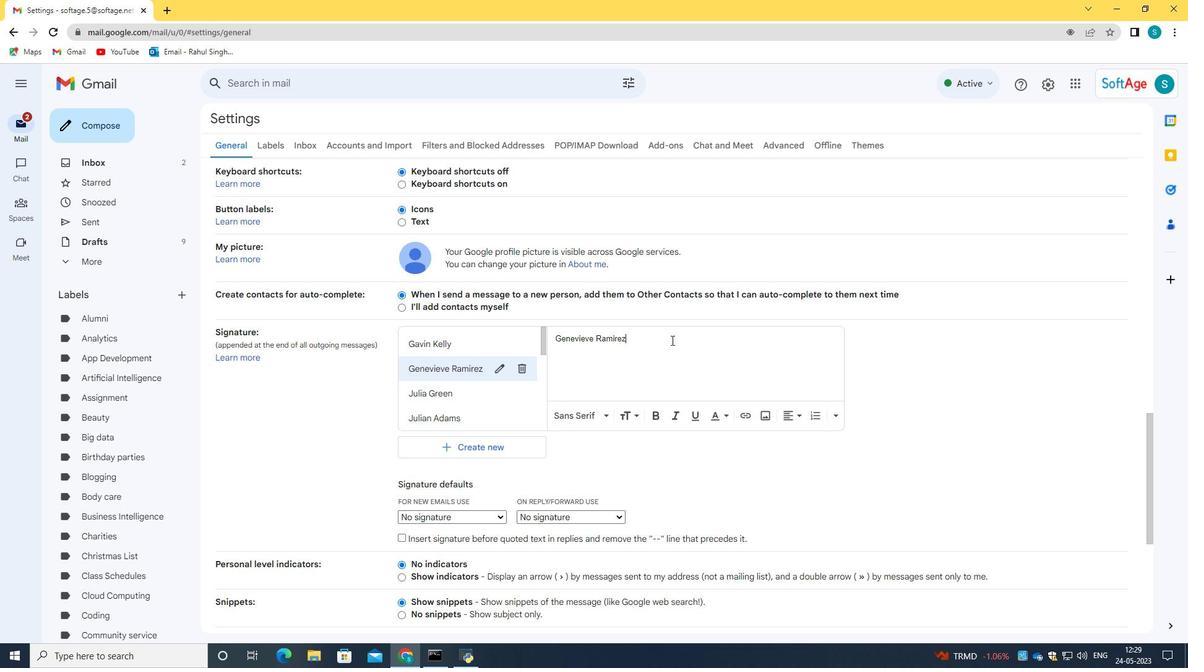
Action: Mouse scrolled (671, 339) with delta (0, 0)
Screenshot: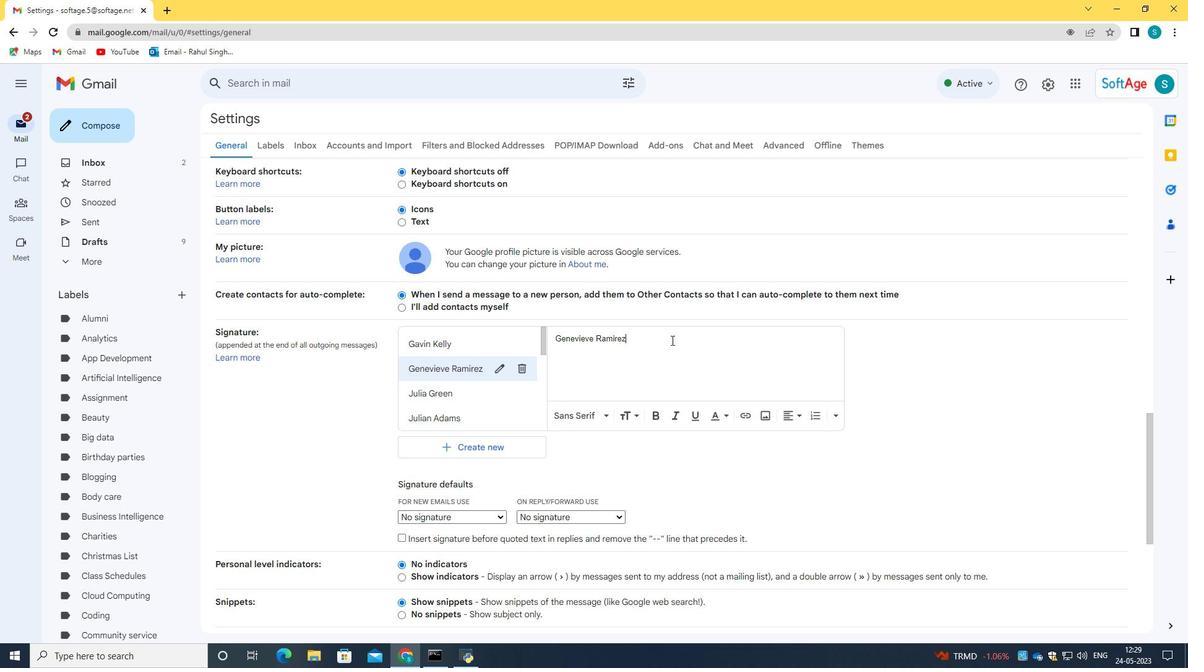
Action: Mouse scrolled (671, 339) with delta (0, 0)
Screenshot: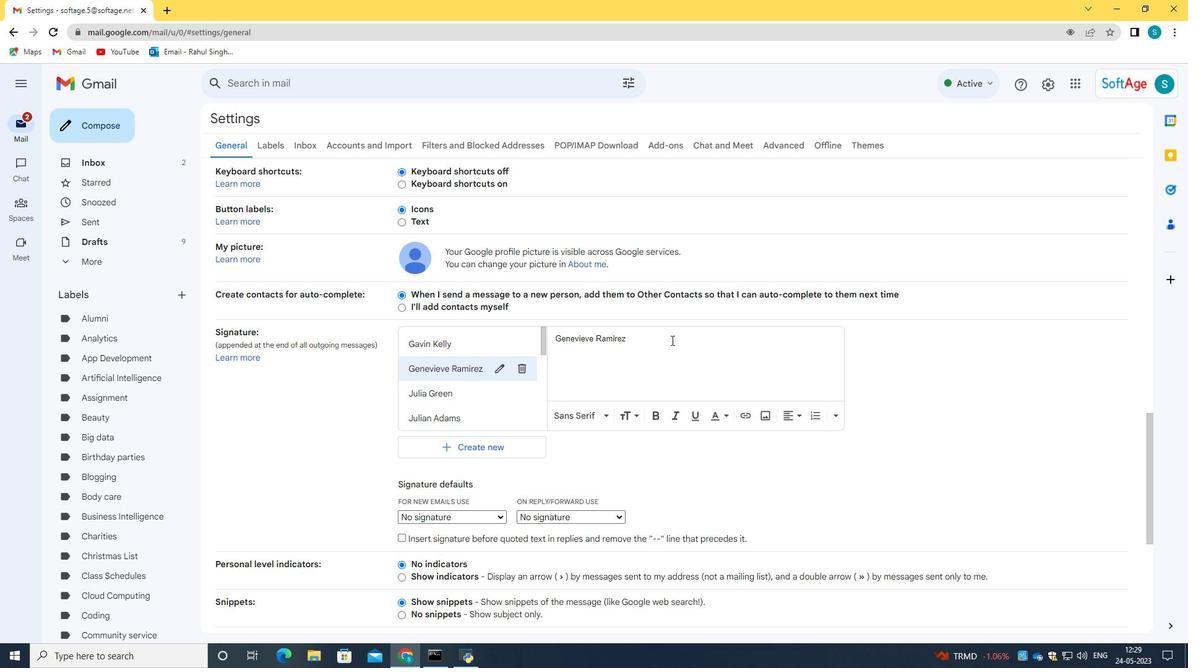 
Action: Mouse scrolled (671, 339) with delta (0, 0)
Screenshot: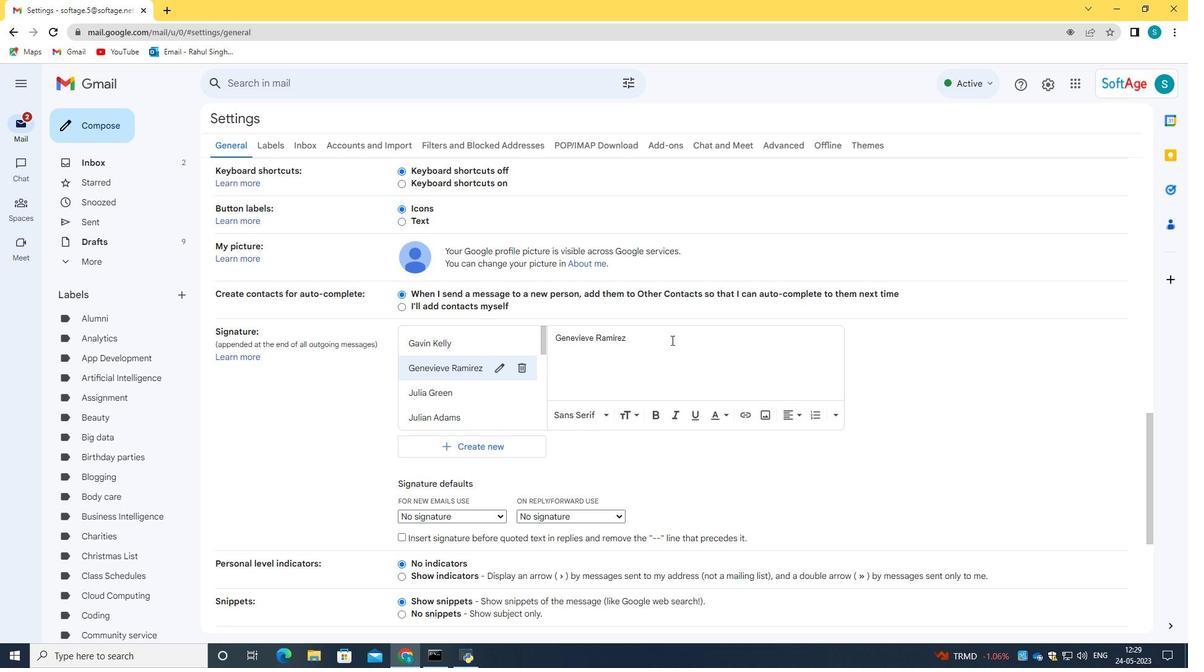 
Action: Mouse scrolled (671, 339) with delta (0, 0)
Screenshot: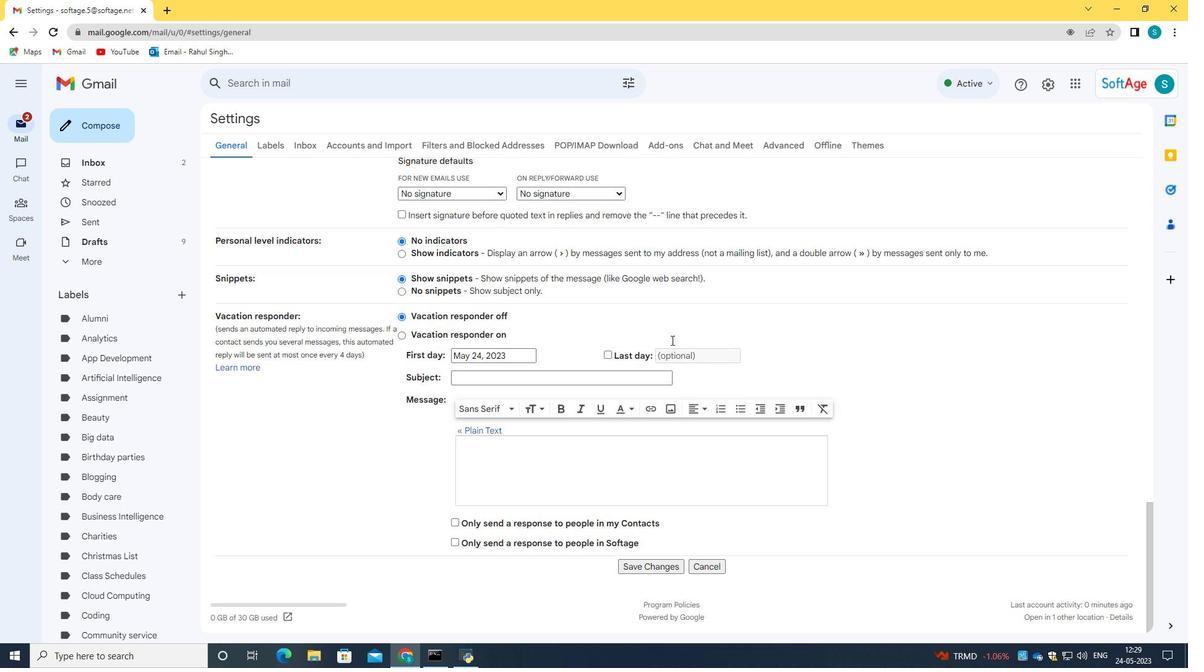
Action: Mouse scrolled (671, 339) with delta (0, 0)
Screenshot: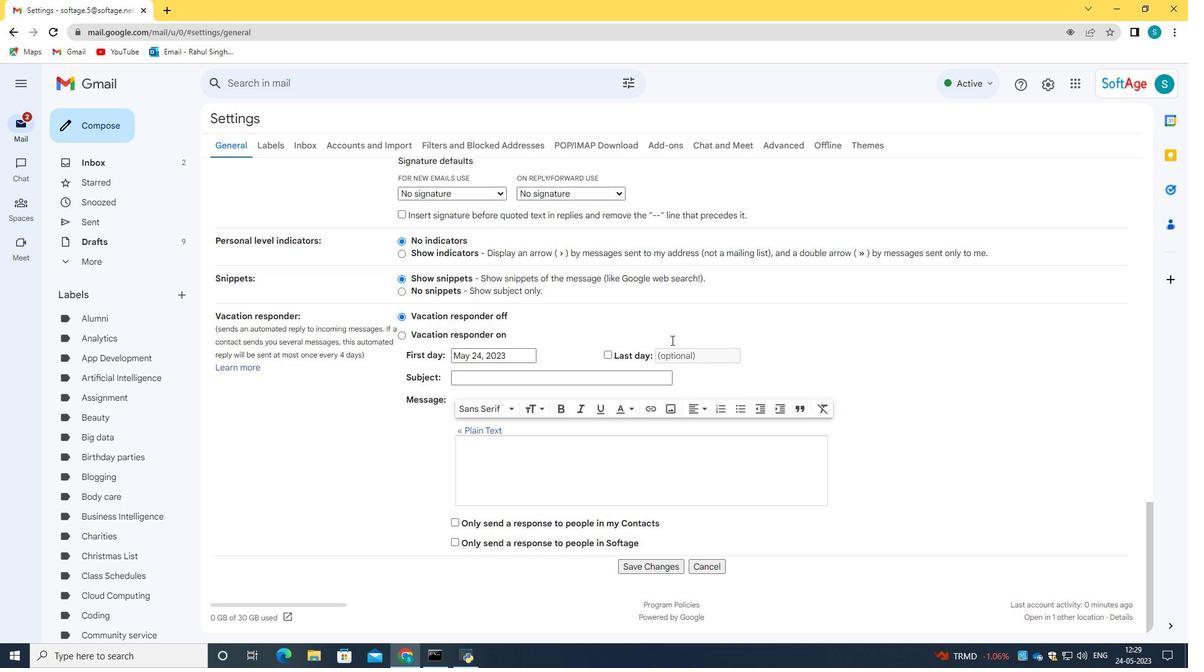
Action: Mouse scrolled (671, 339) with delta (0, 0)
Screenshot: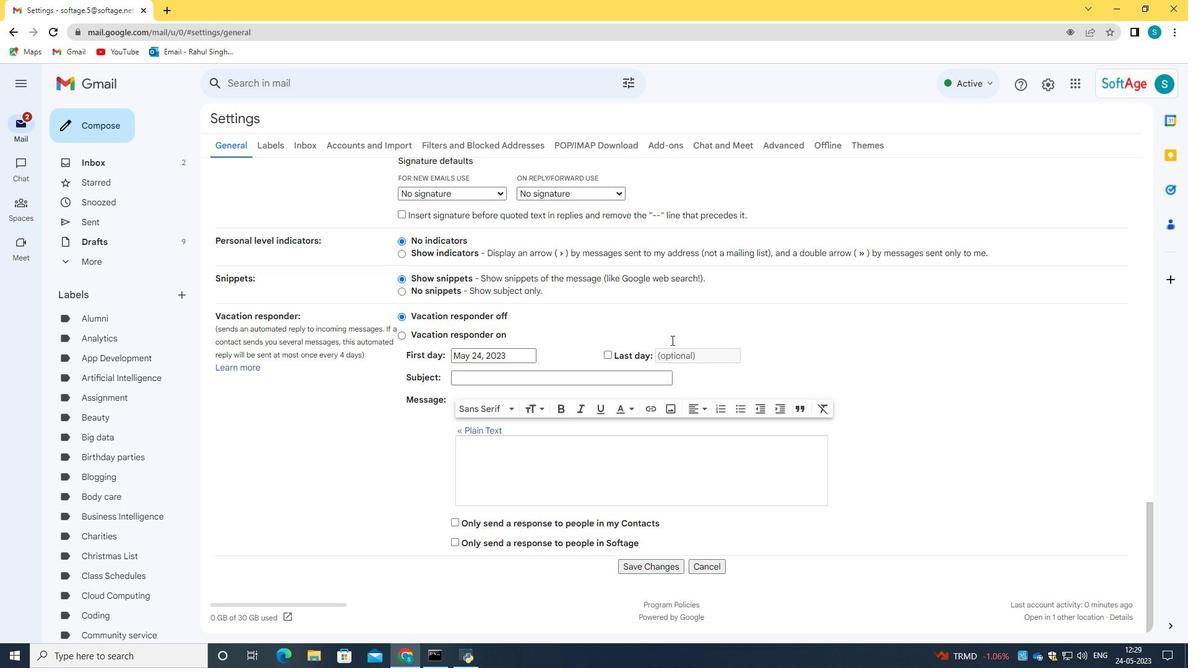 
Action: Mouse scrolled (671, 339) with delta (0, 0)
Screenshot: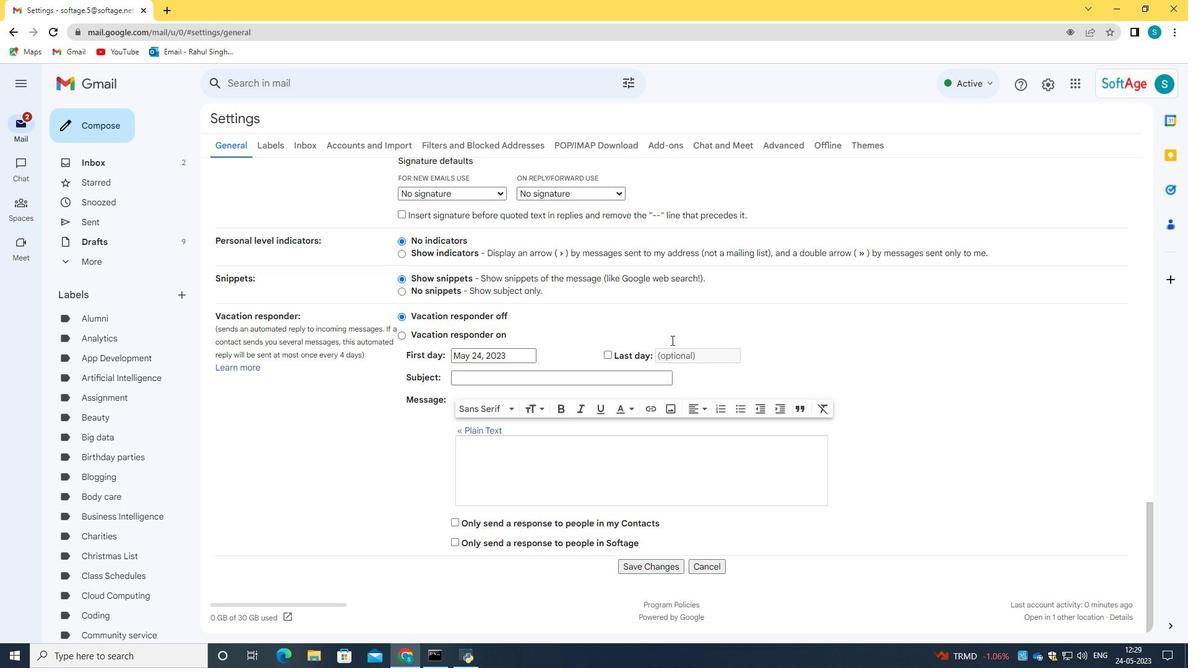 
Action: Mouse moved to (667, 569)
Screenshot: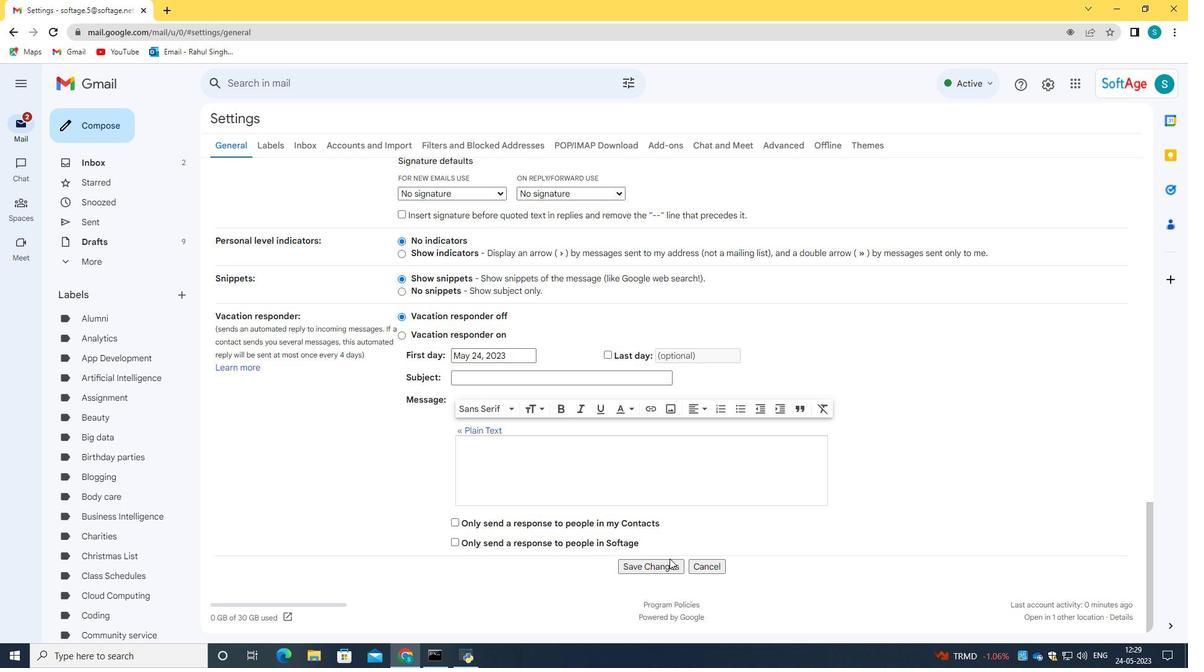 
Action: Mouse pressed left at (667, 569)
Screenshot: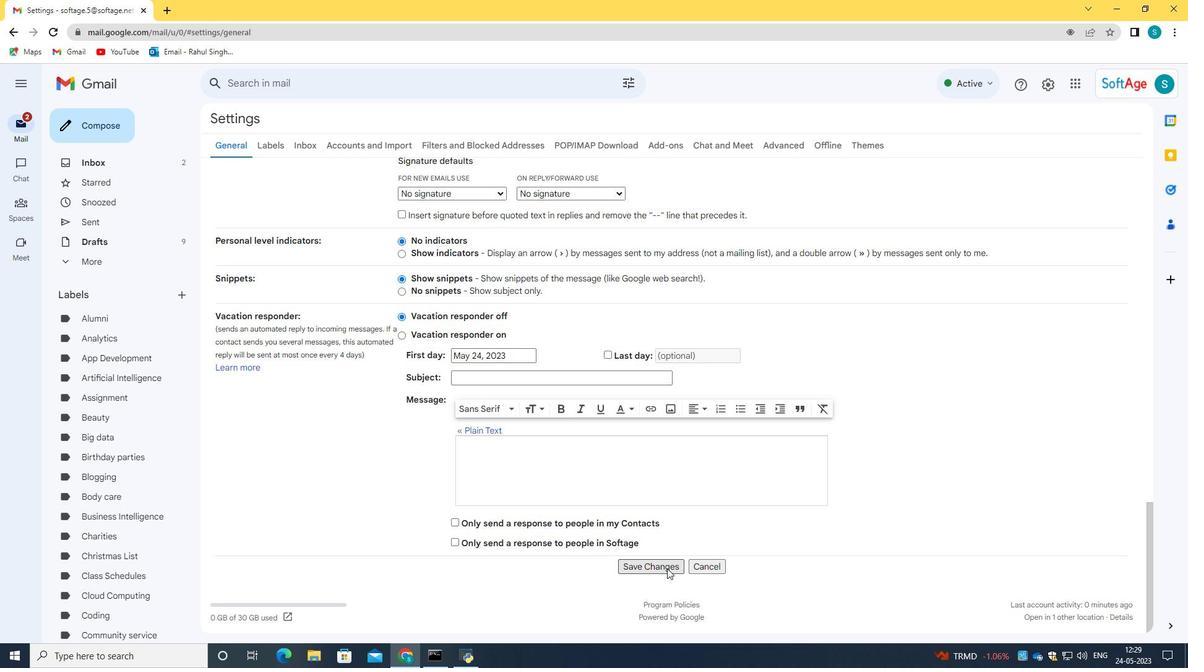 
Action: Mouse moved to (95, 117)
Screenshot: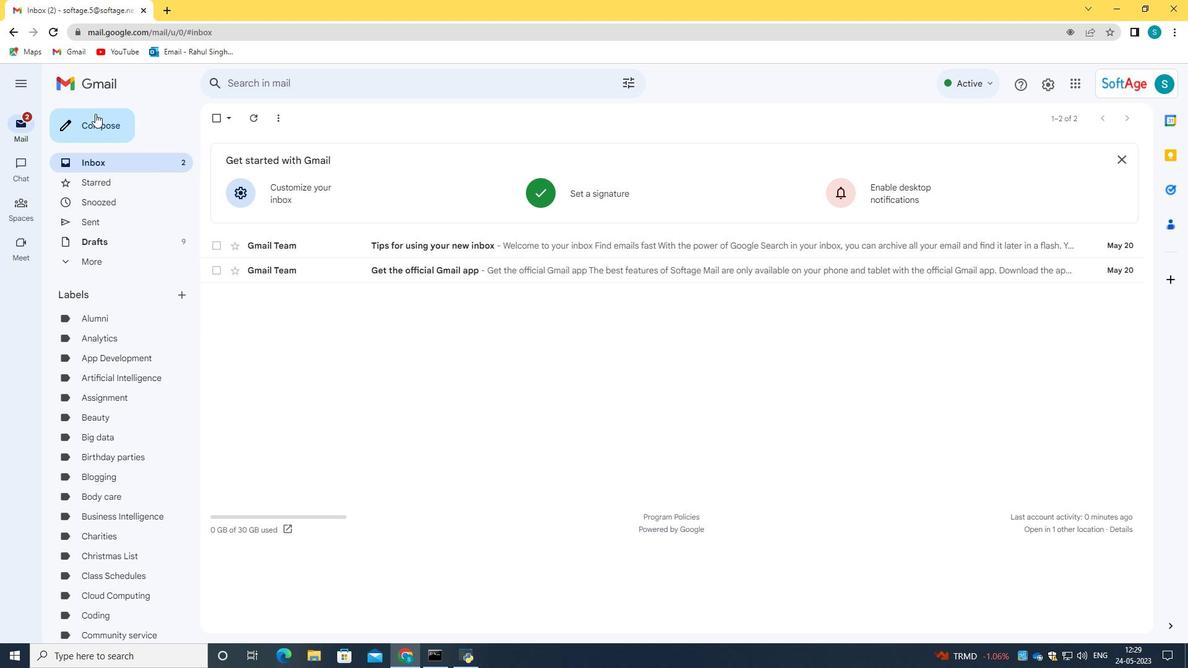 
Action: Mouse pressed left at (95, 117)
Screenshot: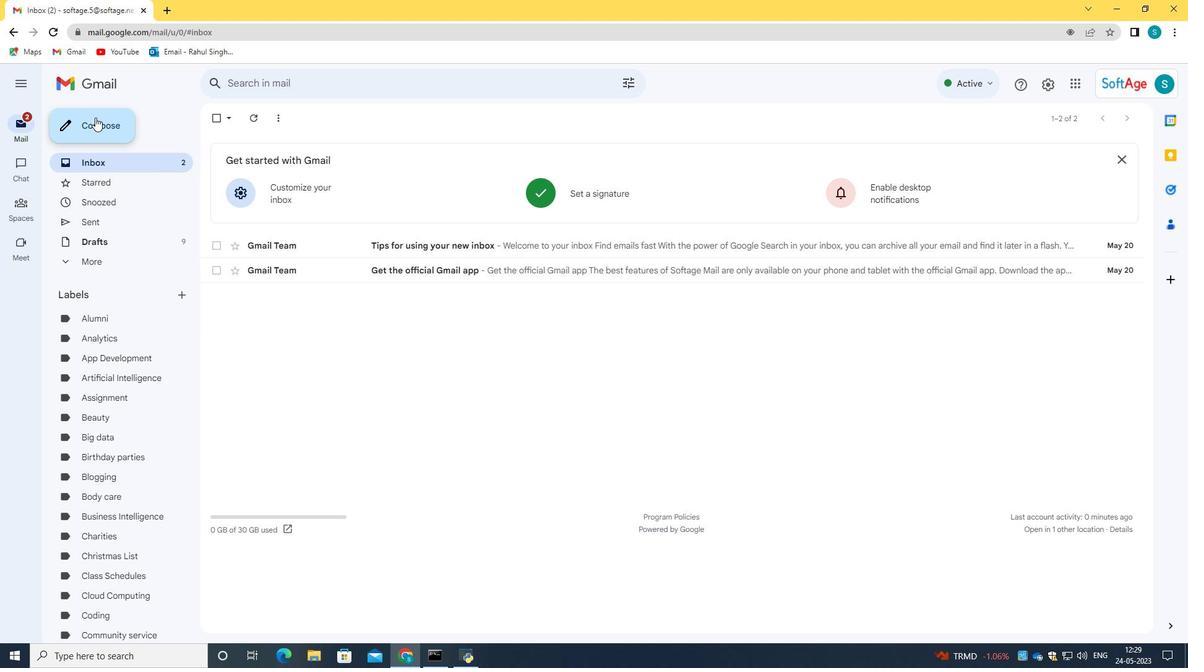 
Action: Mouse moved to (1120, 274)
Screenshot: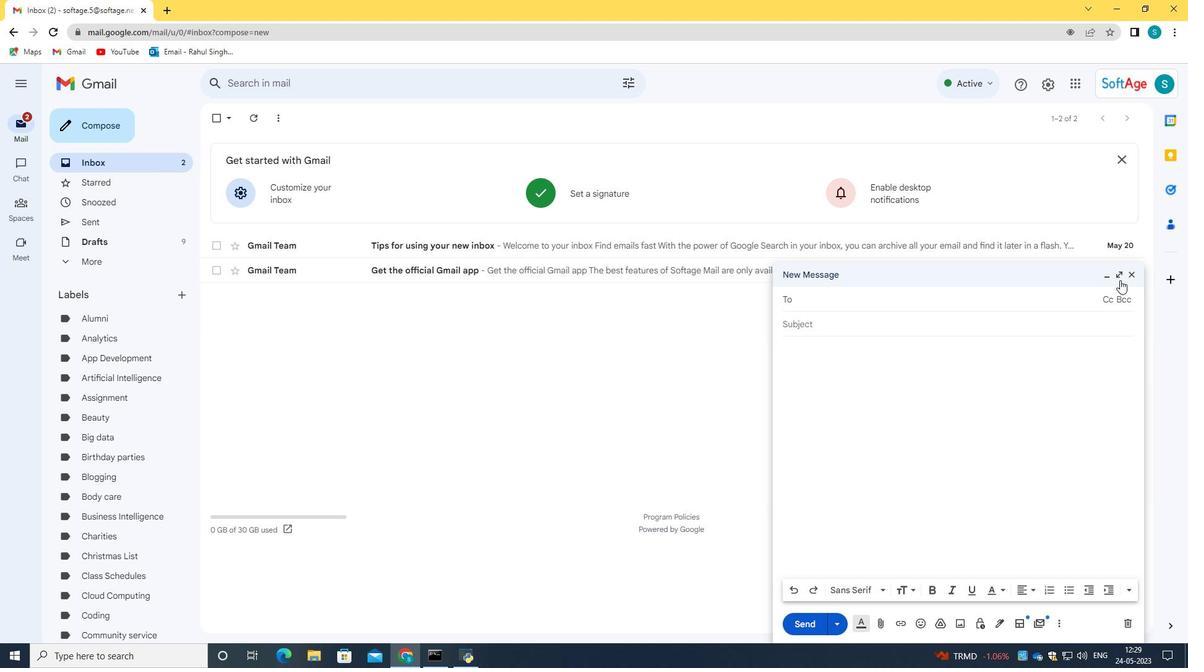 
Action: Mouse pressed left at (1120, 274)
Screenshot: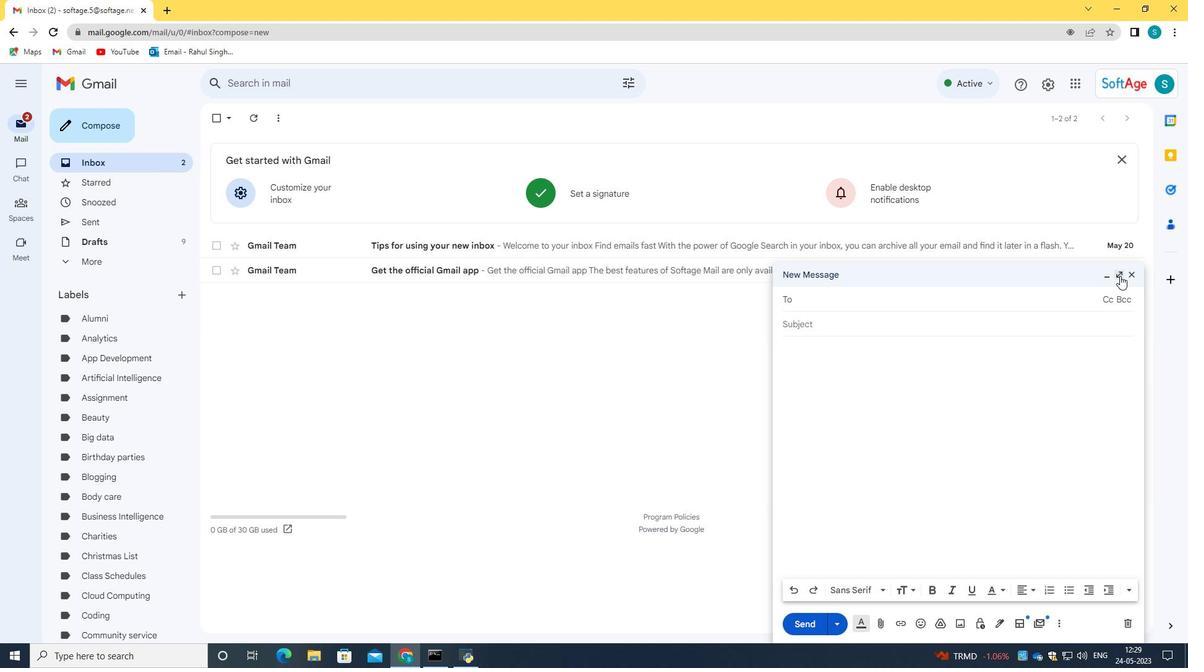 
Action: Mouse moved to (318, 600)
Screenshot: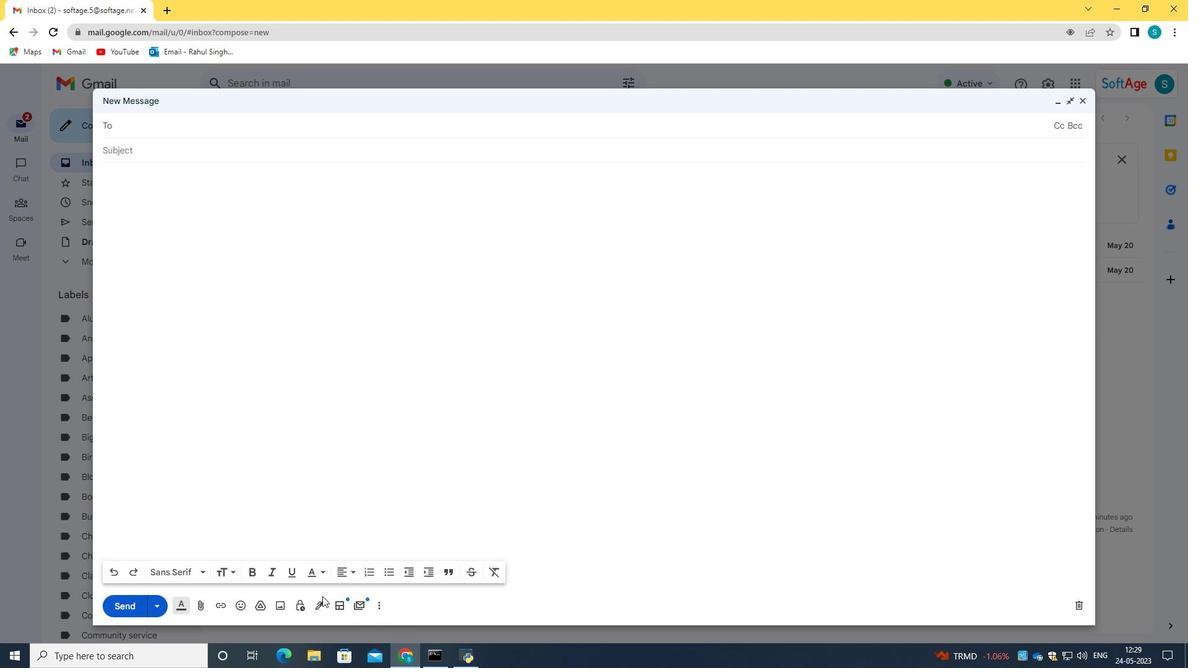 
Action: Mouse pressed left at (318, 600)
Screenshot: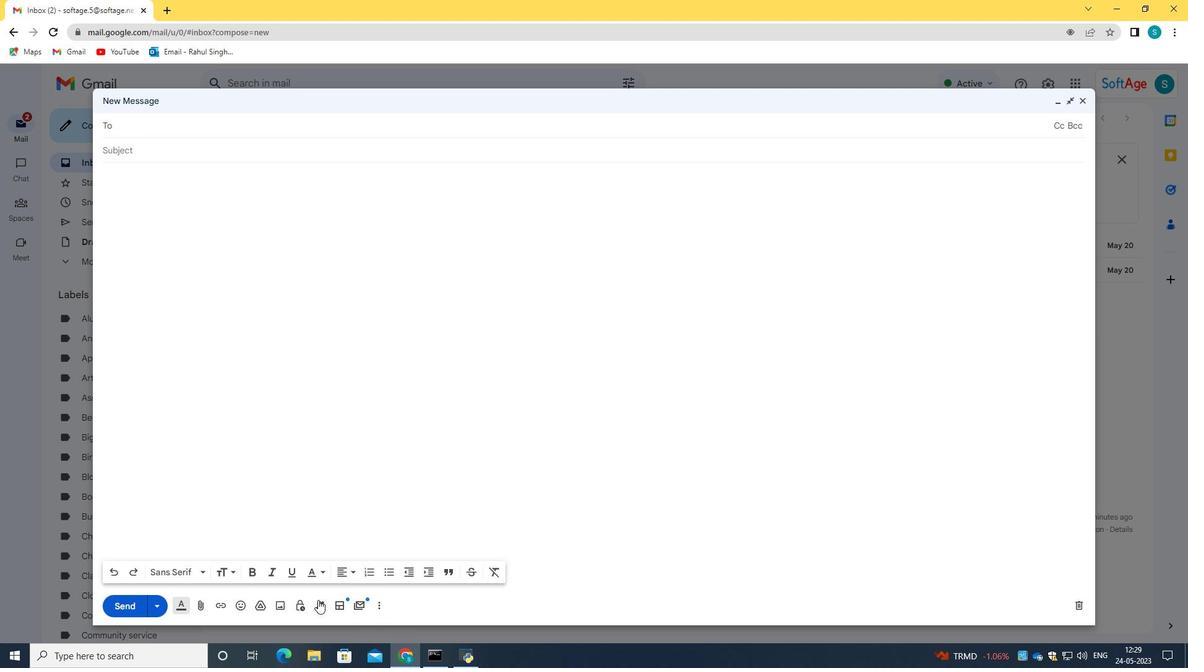 
Action: Mouse moved to (390, 335)
Screenshot: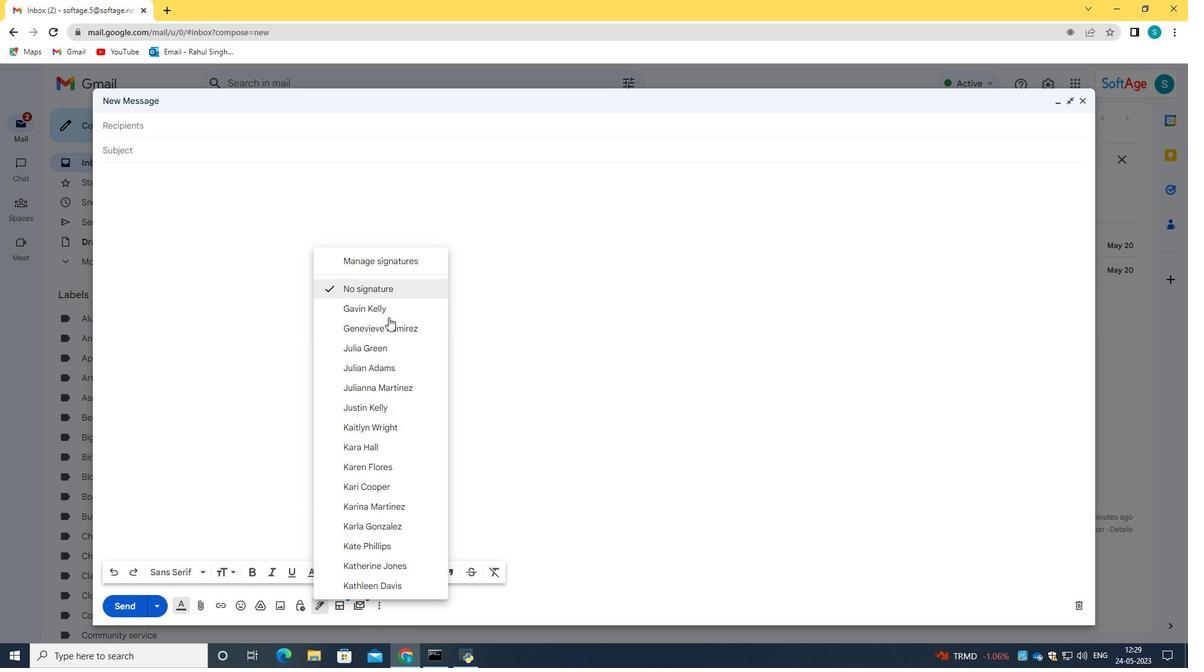 
Action: Mouse pressed left at (390, 335)
Screenshot: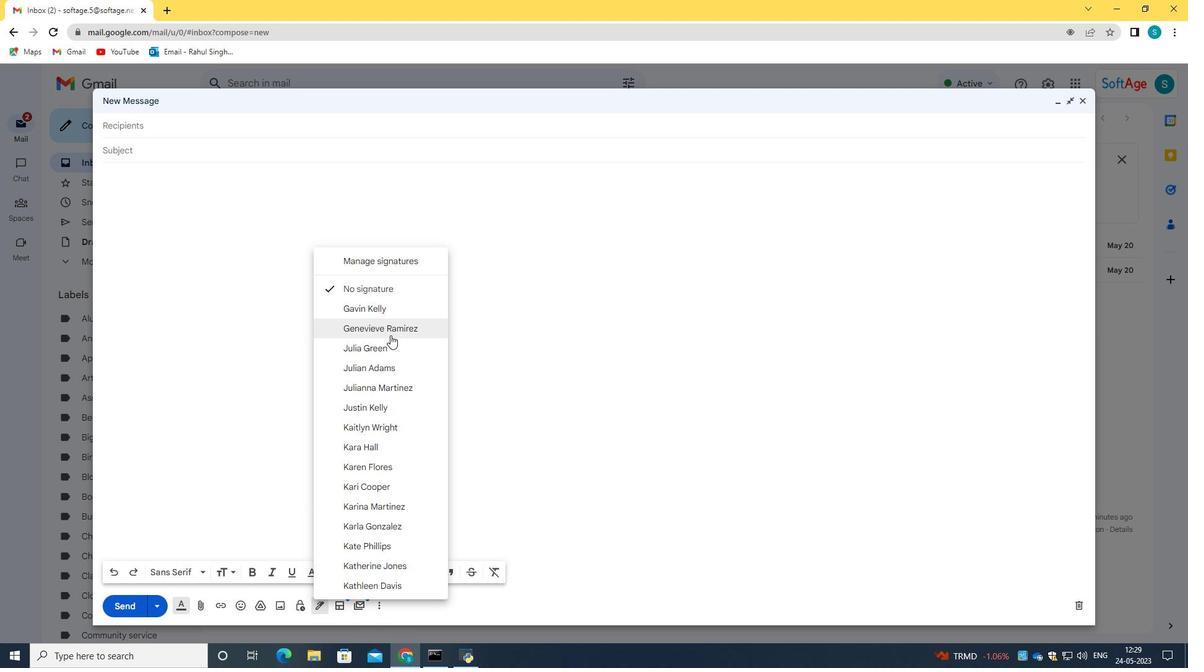 
Action: Mouse moved to (170, 154)
Screenshot: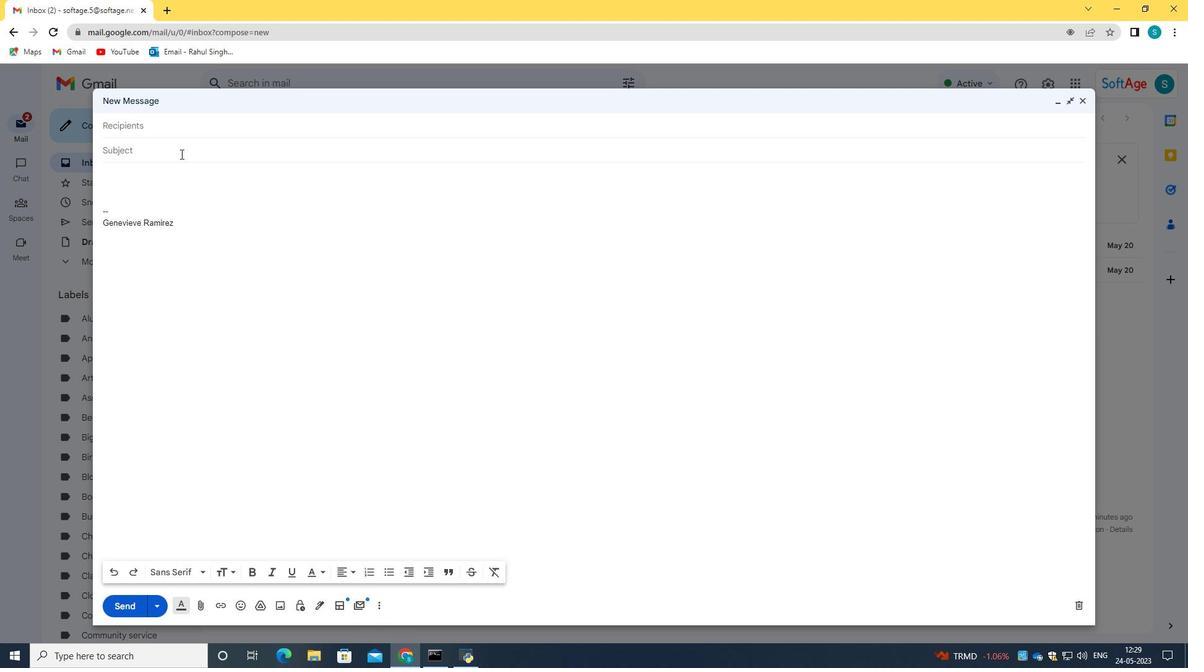 
Action: Mouse pressed left at (170, 154)
Screenshot: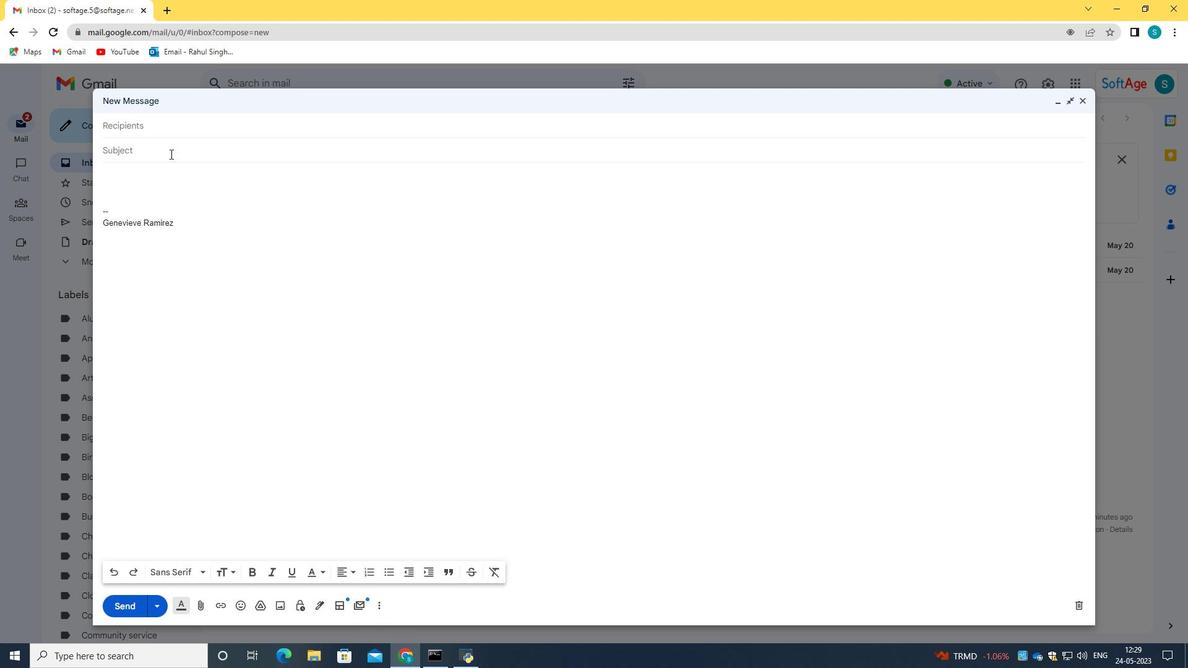 
Action: Key pressed <Key.caps_lock>T<Key.caps_lock>hank<Key.space>you<Key.space>for<Key.space>a<Key.space>proposal<Key.space>
Screenshot: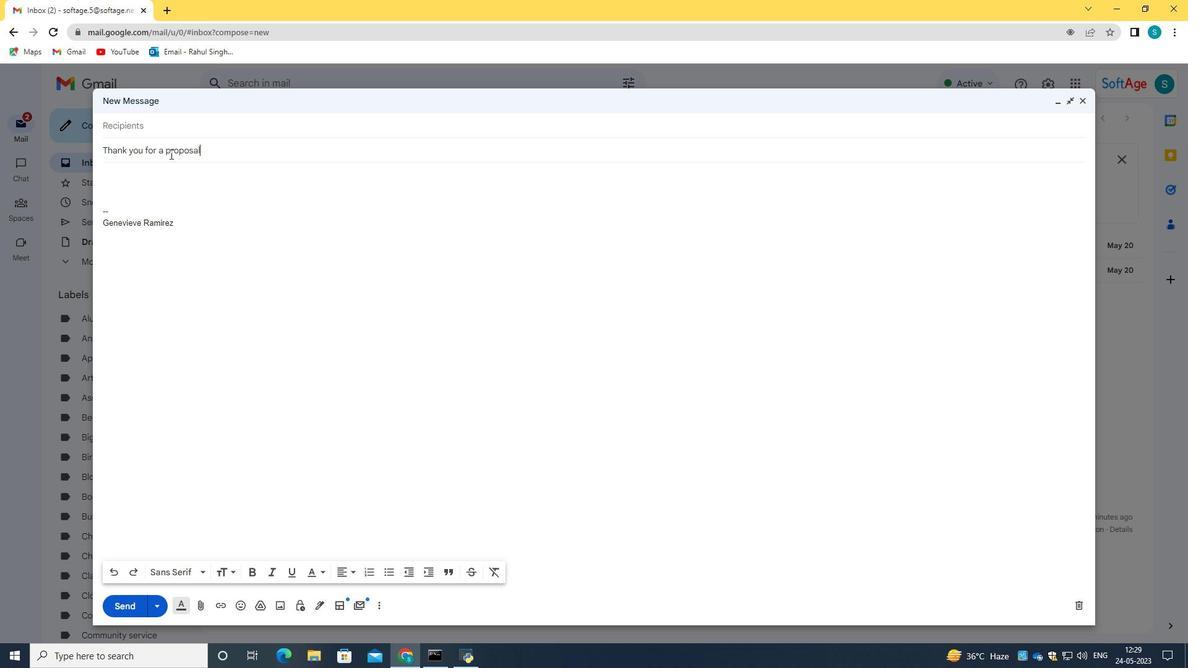 
Action: Mouse moved to (154, 186)
Screenshot: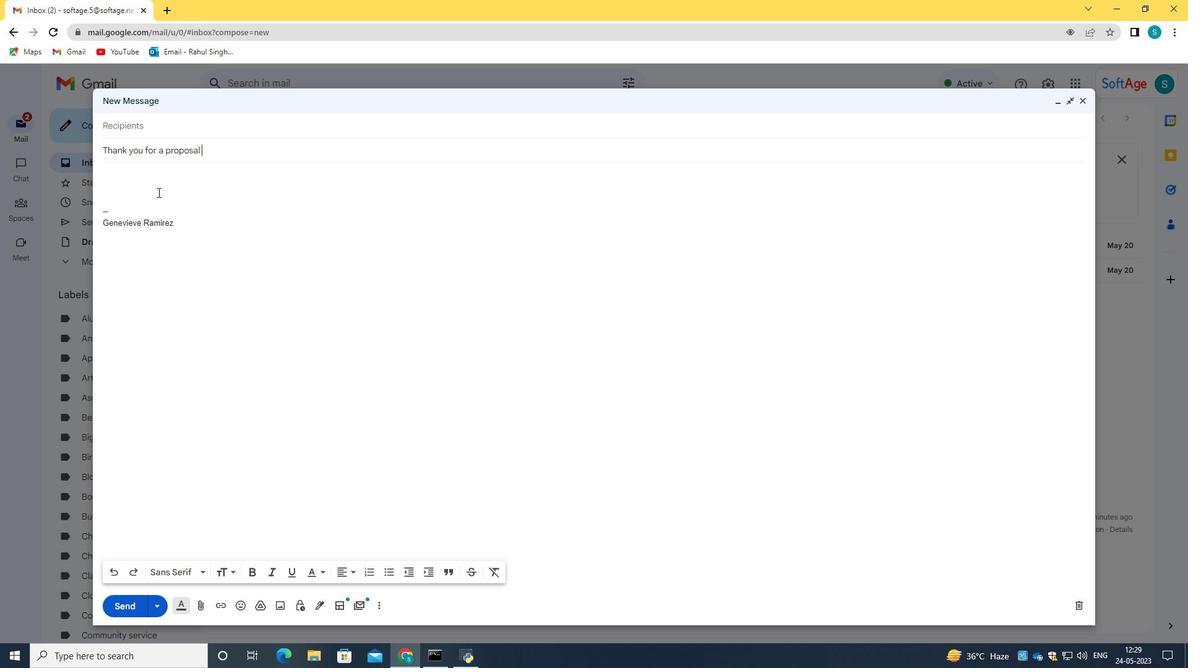 
Action: Mouse pressed left at (154, 186)
Screenshot: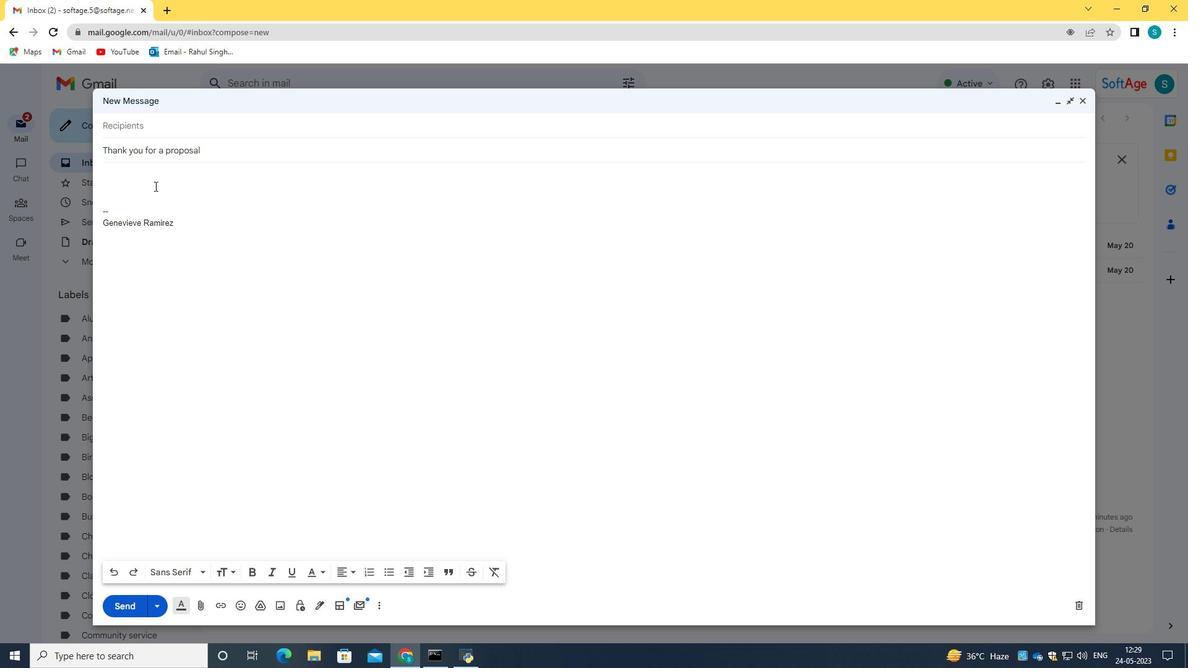 
Action: Key pressed <Key.caps_lock>C<Key.caps_lock>an<Key.space>youy<Key.space>provide<Key.space>me<Key.space>t<Key.backspace>with<Key.space>the<Key.space>contact<Key.space>detail<Key.space>s<Key.backspace><Key.backspace>s<Key.space>of<Key.space>the<Key.space>new<Key.space>vendour<Key.backspace>r<Key.backspace><Key.backspace>r<Key.shift_r>><Key.backspace><Key.shift_r>?
Screenshot: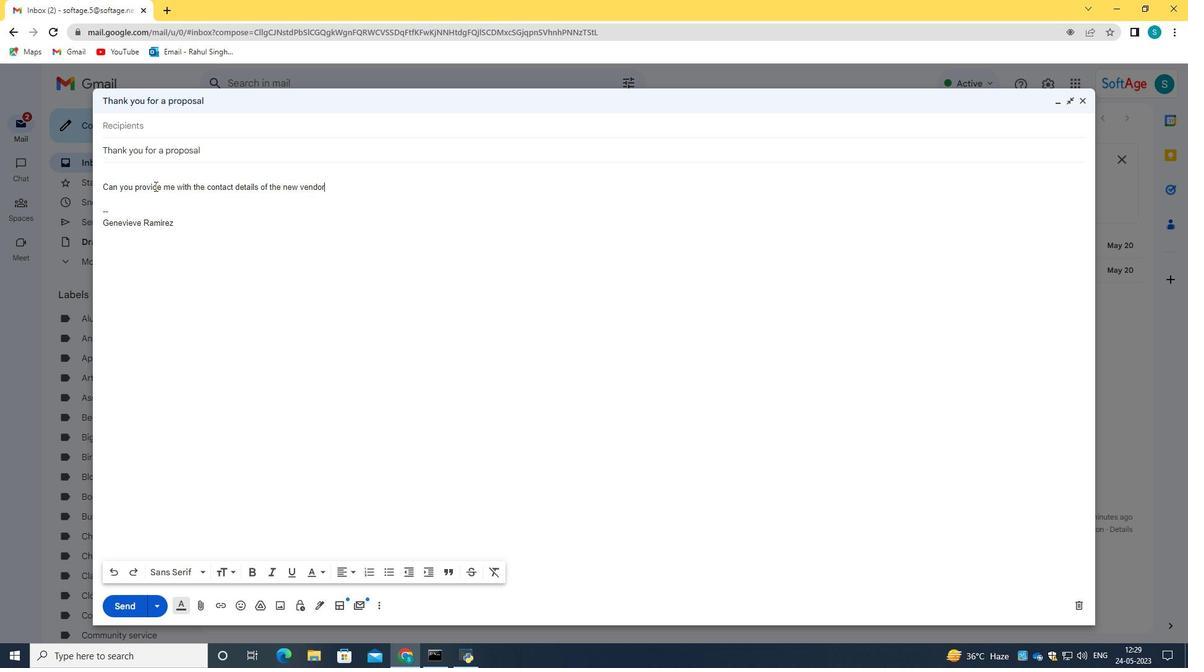 
Action: Mouse moved to (173, 122)
Screenshot: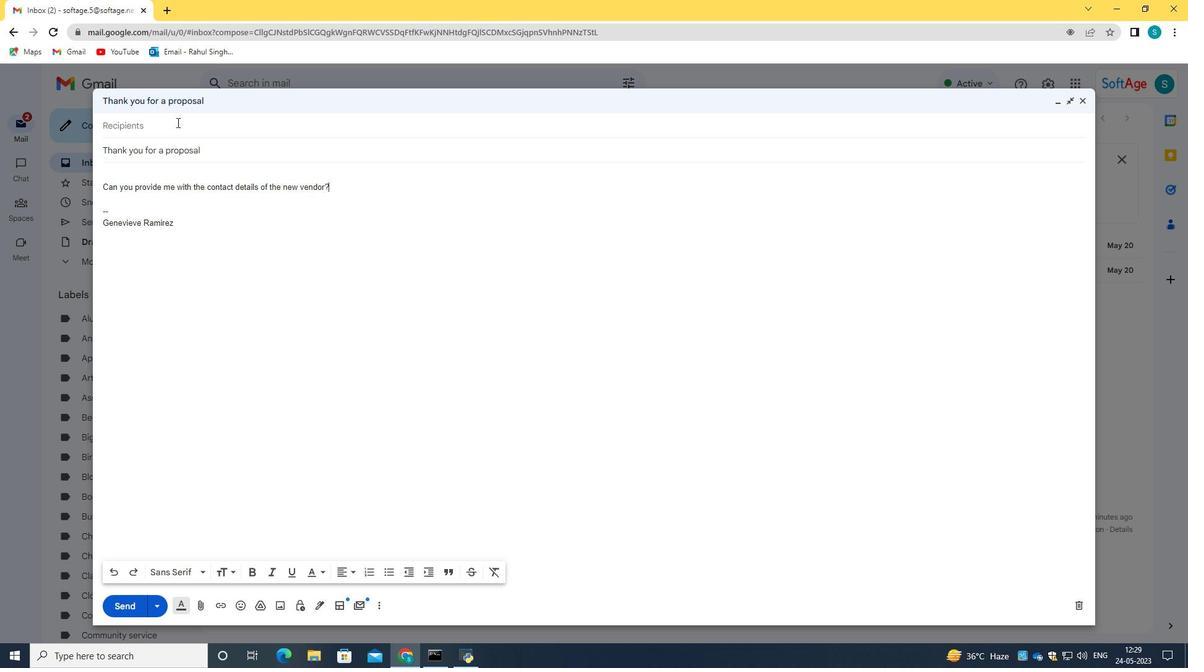 
Action: Mouse pressed left at (173, 122)
Screenshot: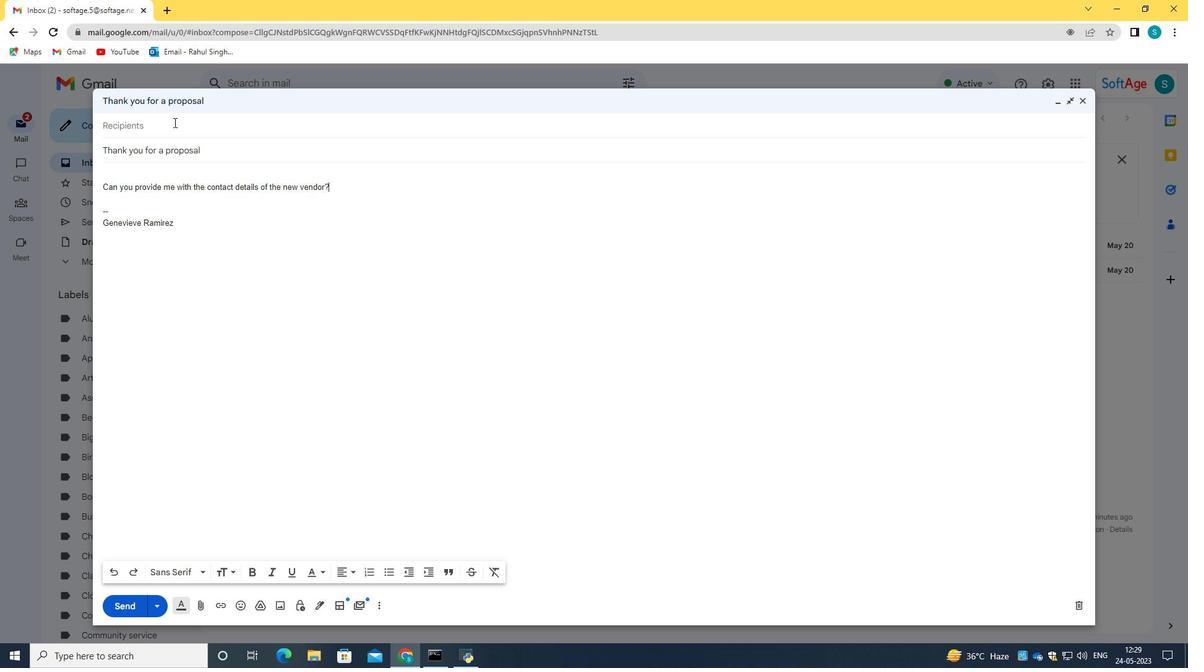 
Action: Key pressed softage.2
Screenshot: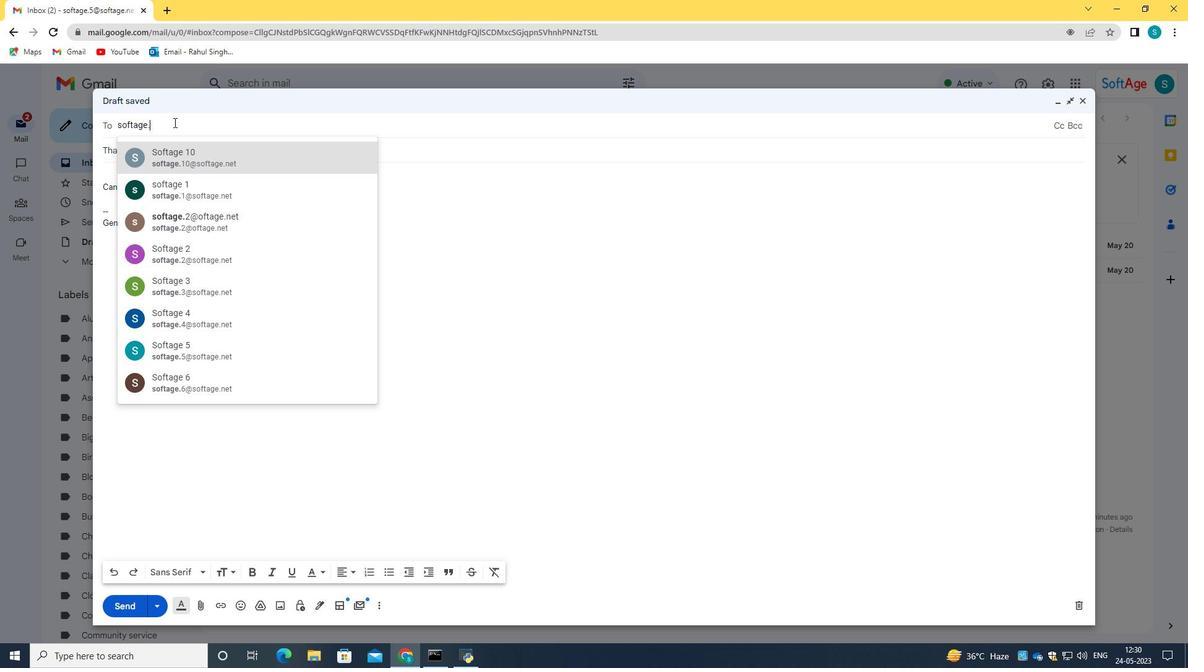 
Action: Mouse moved to (209, 184)
Screenshot: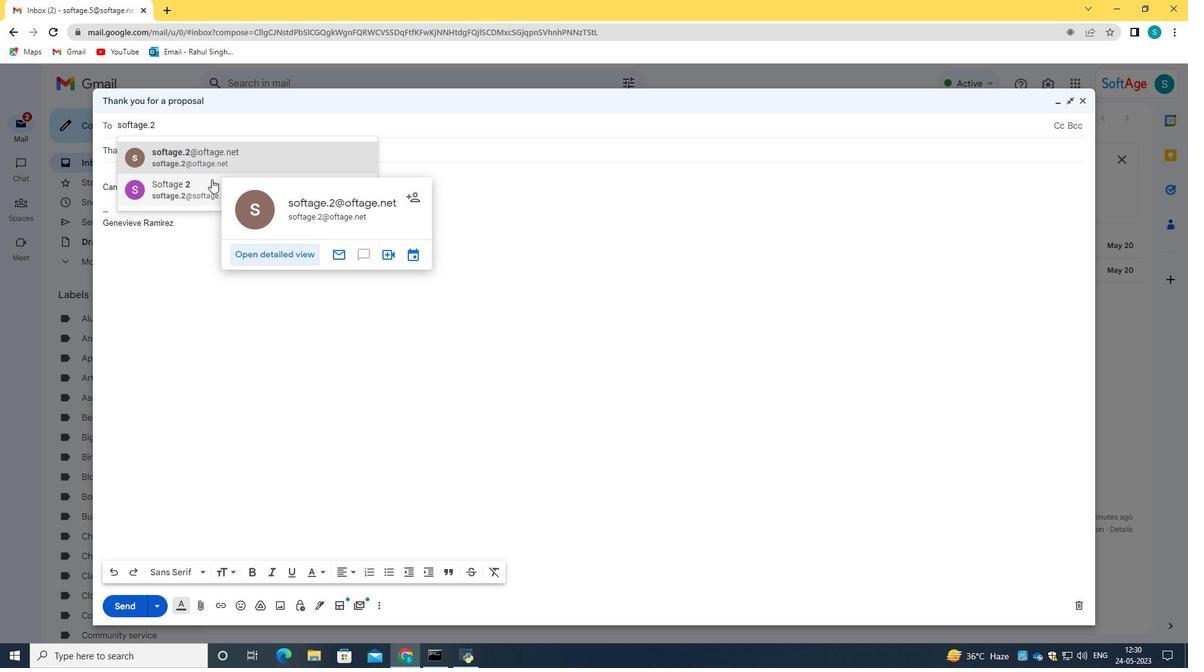 
Action: Mouse pressed left at (209, 184)
Screenshot: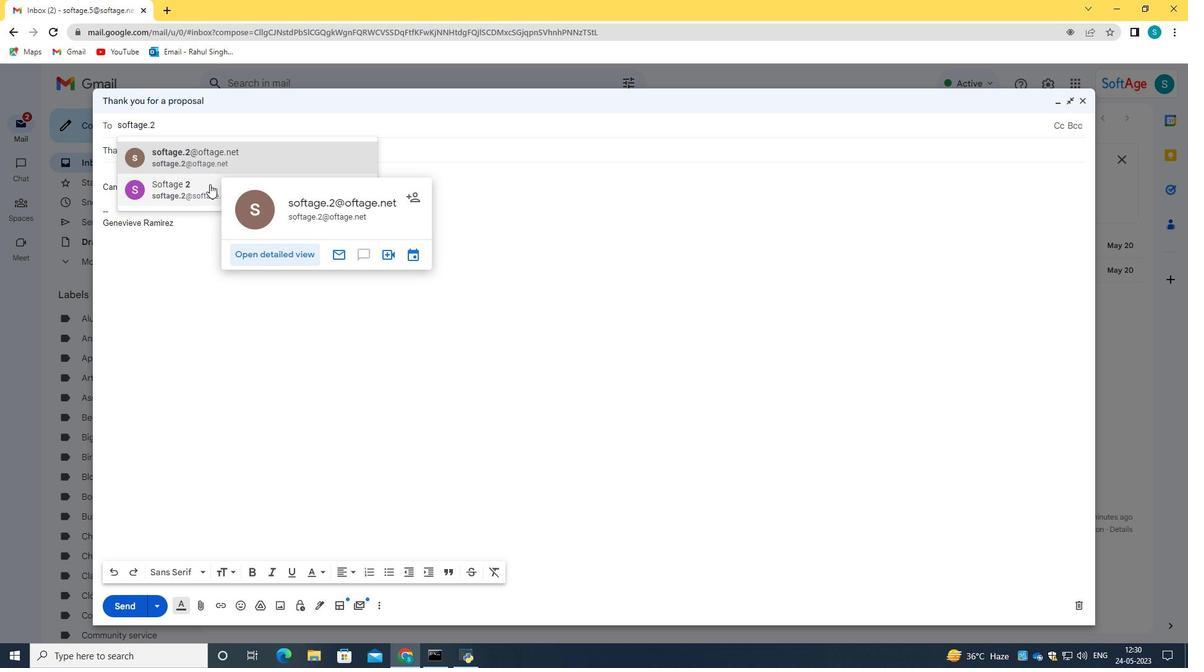 
Action: Mouse moved to (221, 137)
Screenshot: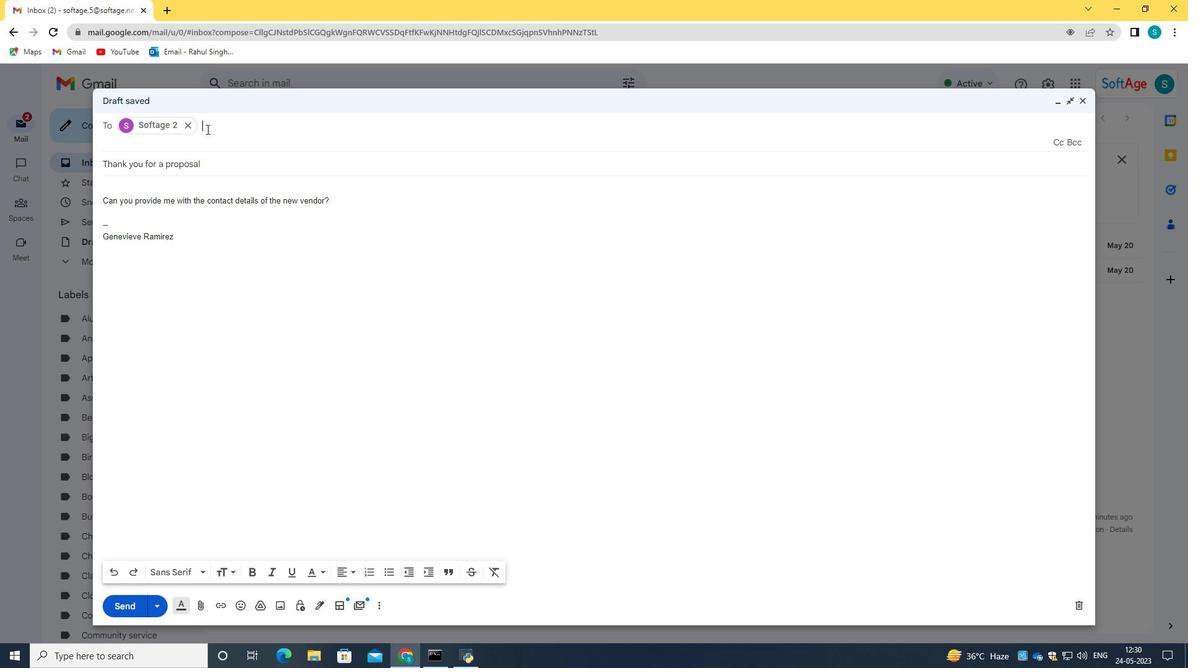 
Action: Key pressed softage.3
Screenshot: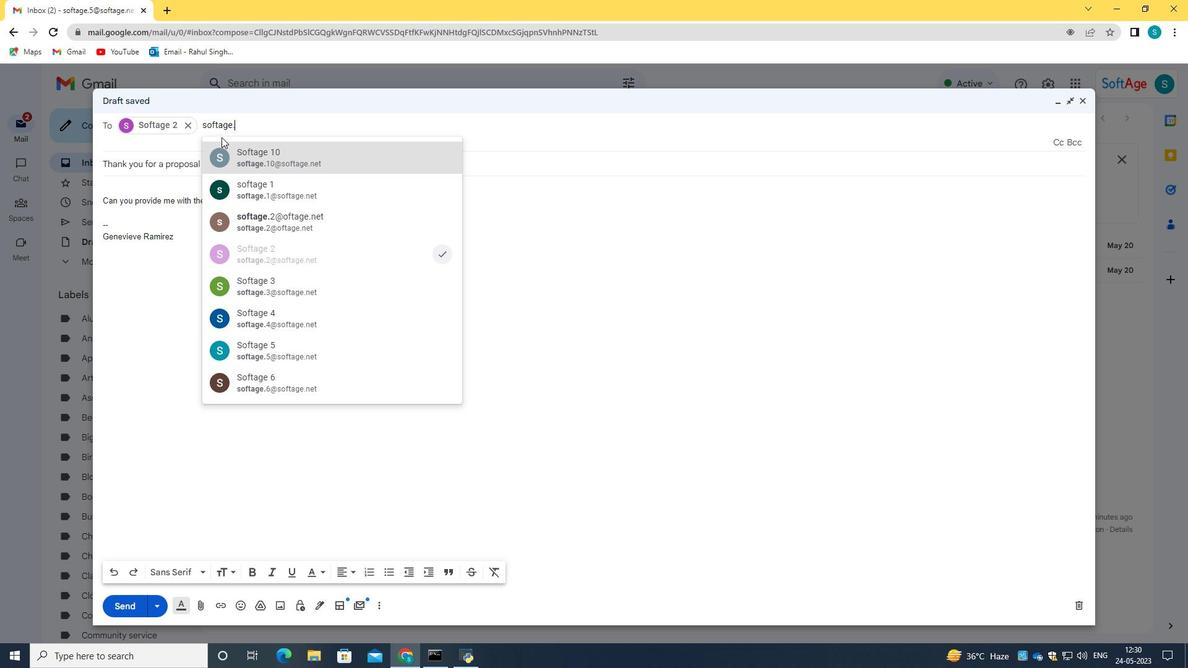 
Action: Mouse moved to (300, 162)
Screenshot: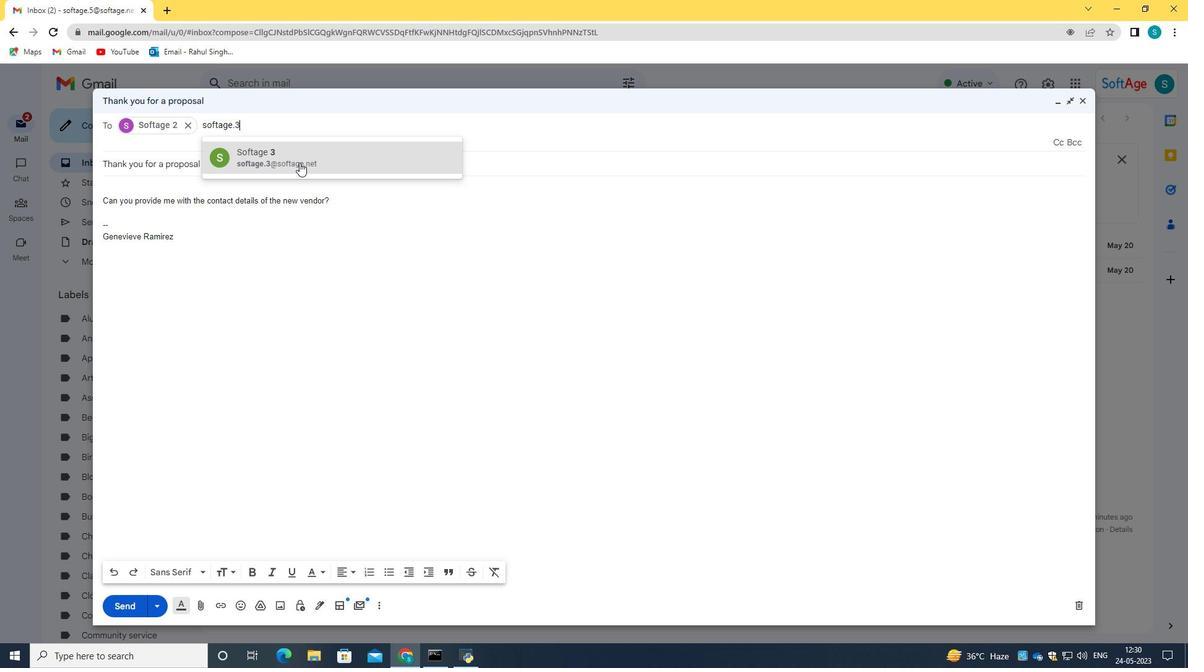 
Action: Mouse pressed left at (300, 162)
Screenshot: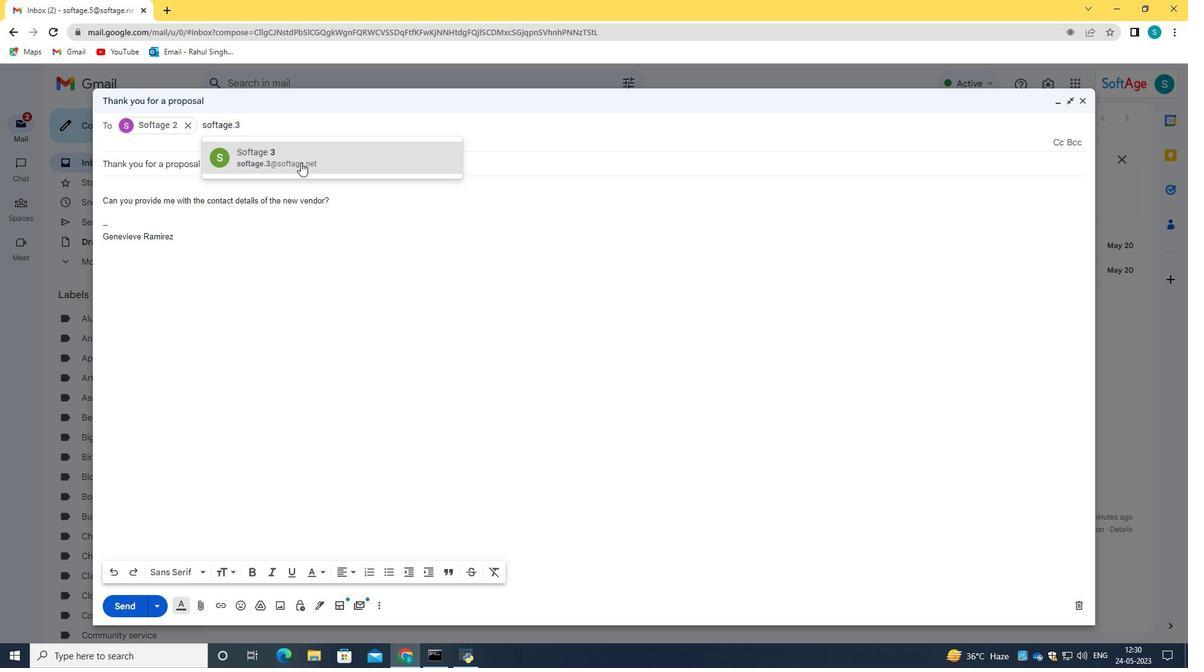 
Action: Mouse moved to (121, 604)
Screenshot: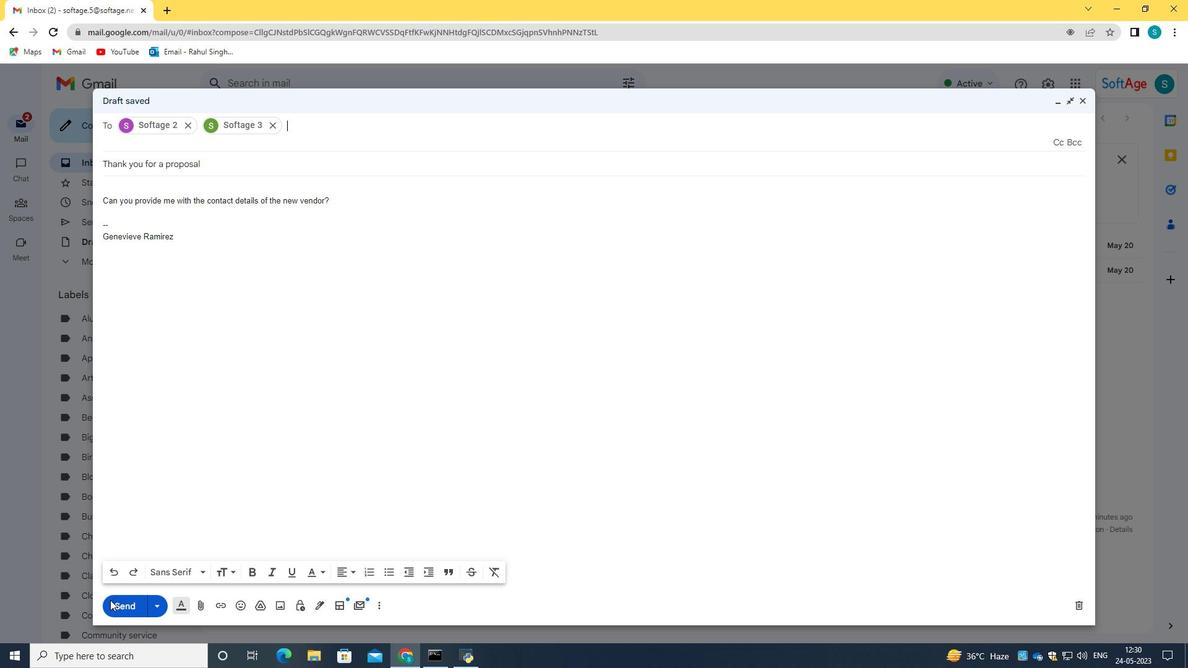 
Action: Mouse pressed left at (121, 604)
Screenshot: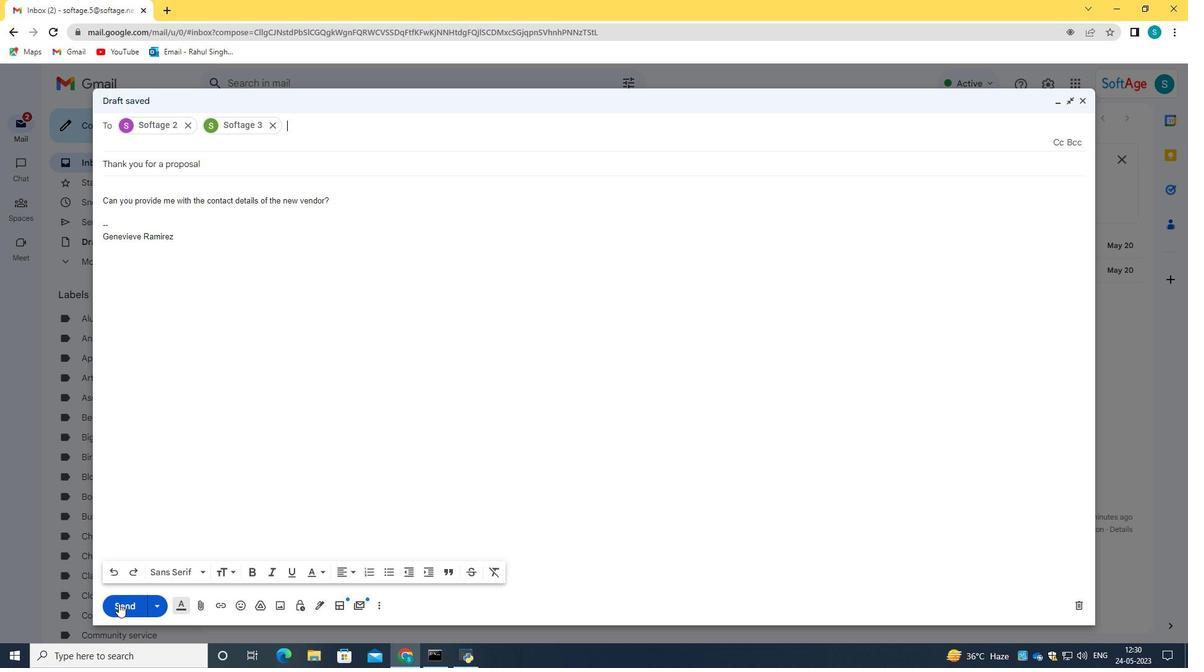 
Action: Mouse moved to (308, 438)
Screenshot: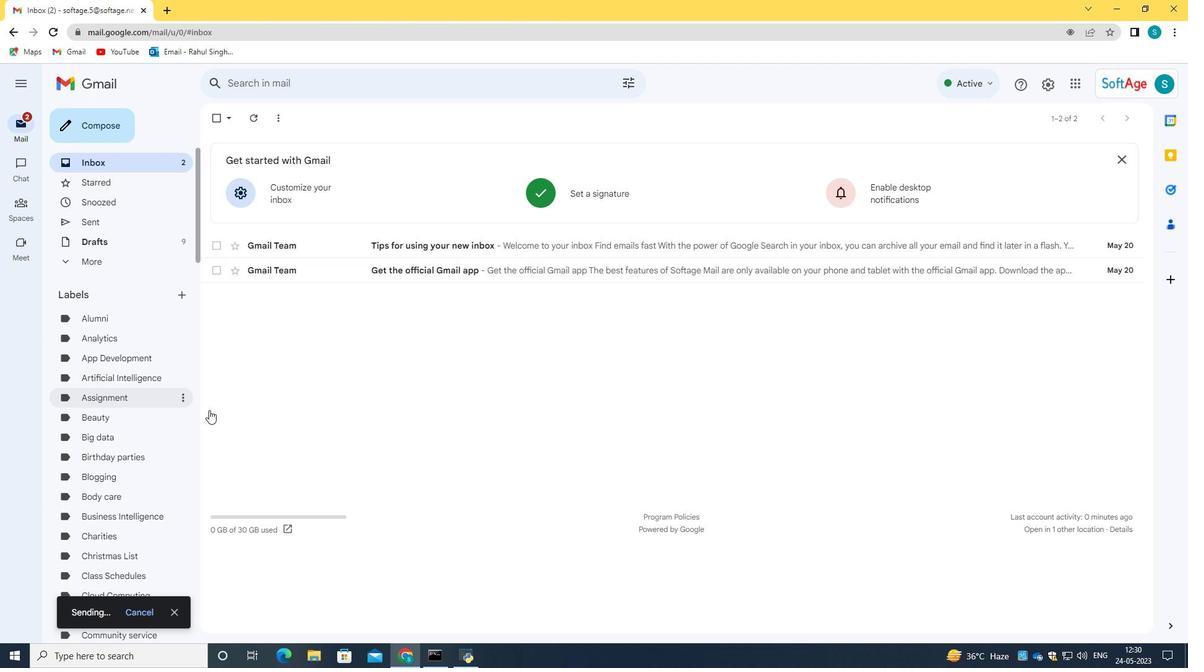 
